 Task: Search one way flight ticket for 2 adults, 2 infants in seat and 1 infant on lap in first from Long Beach: Long Beach Airport (daugherty Field) to Evansville: Evansville Regional Airport on 5-3-2023. Choice of flights is American. Number of bags: 5 checked bags. Price is upto 75000. Outbound departure time preference is 13:45.
Action: Mouse moved to (392, 340)
Screenshot: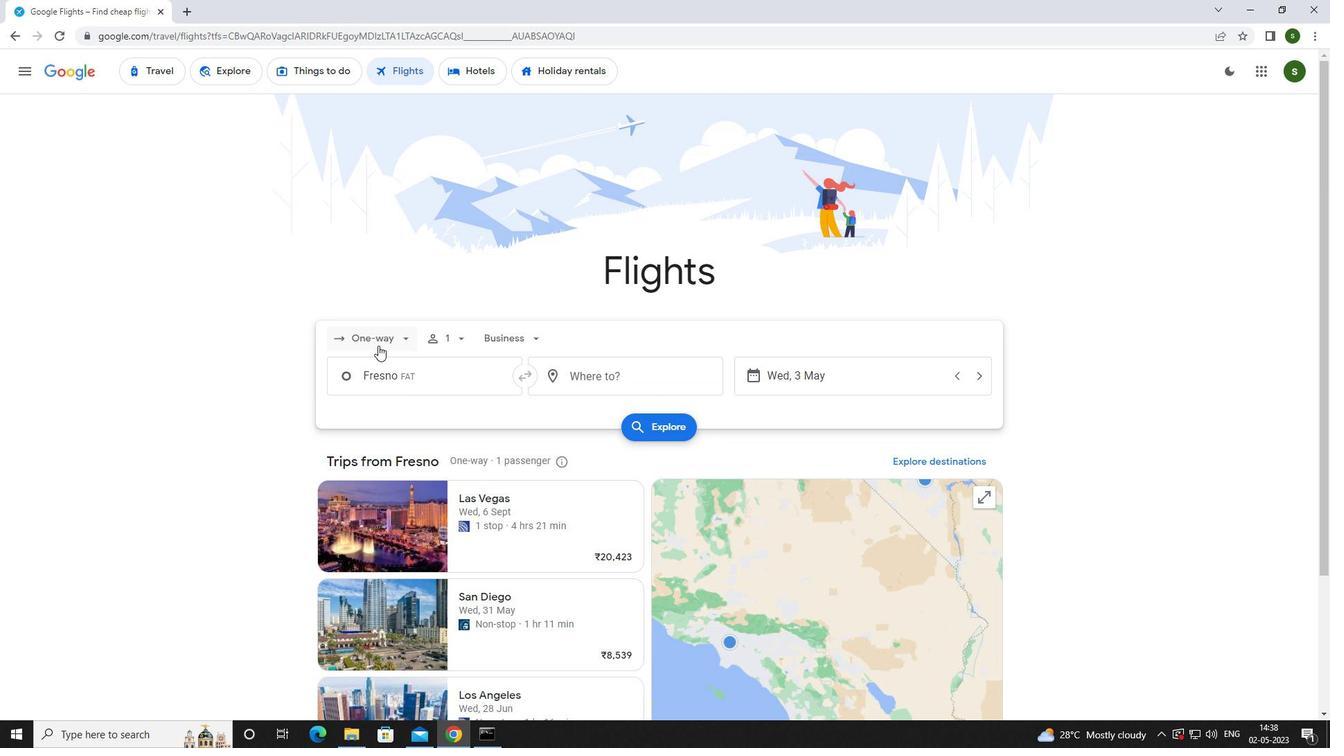 
Action: Mouse pressed left at (392, 340)
Screenshot: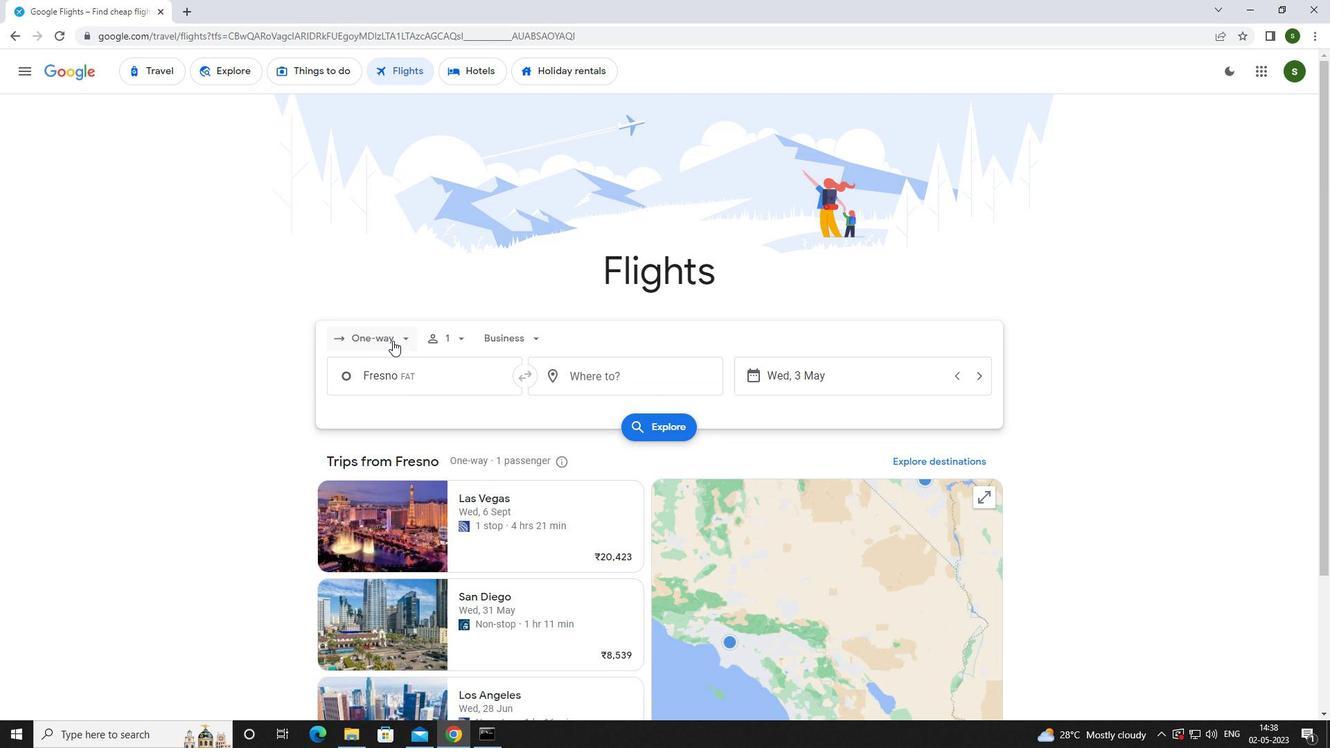 
Action: Mouse moved to (410, 396)
Screenshot: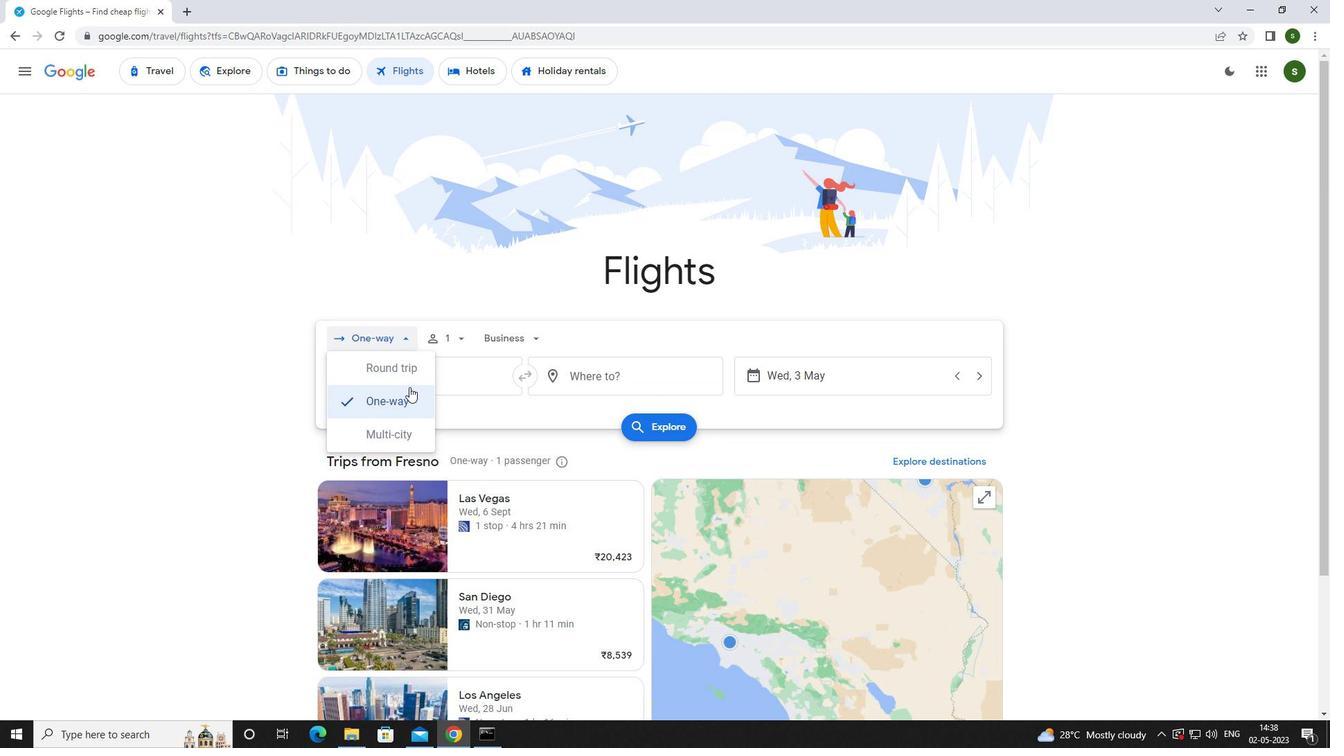 
Action: Mouse pressed left at (410, 396)
Screenshot: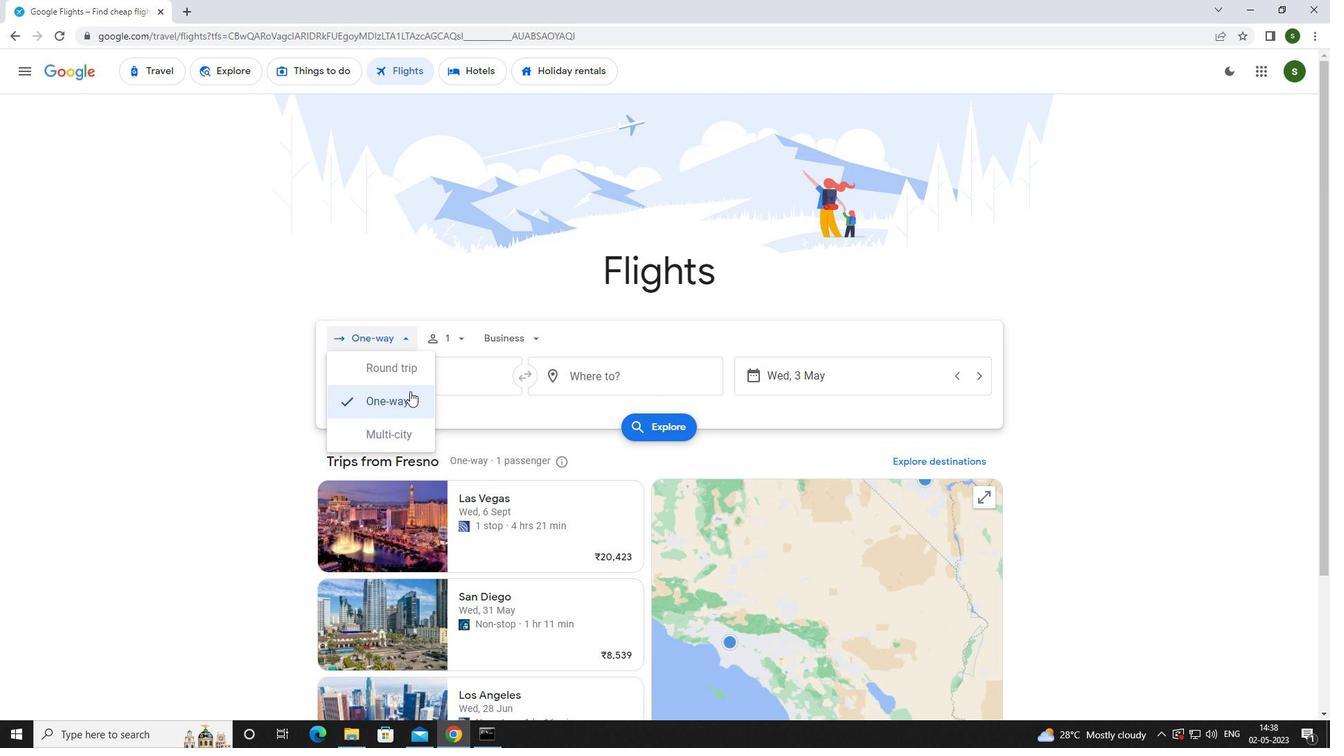 
Action: Mouse moved to (450, 341)
Screenshot: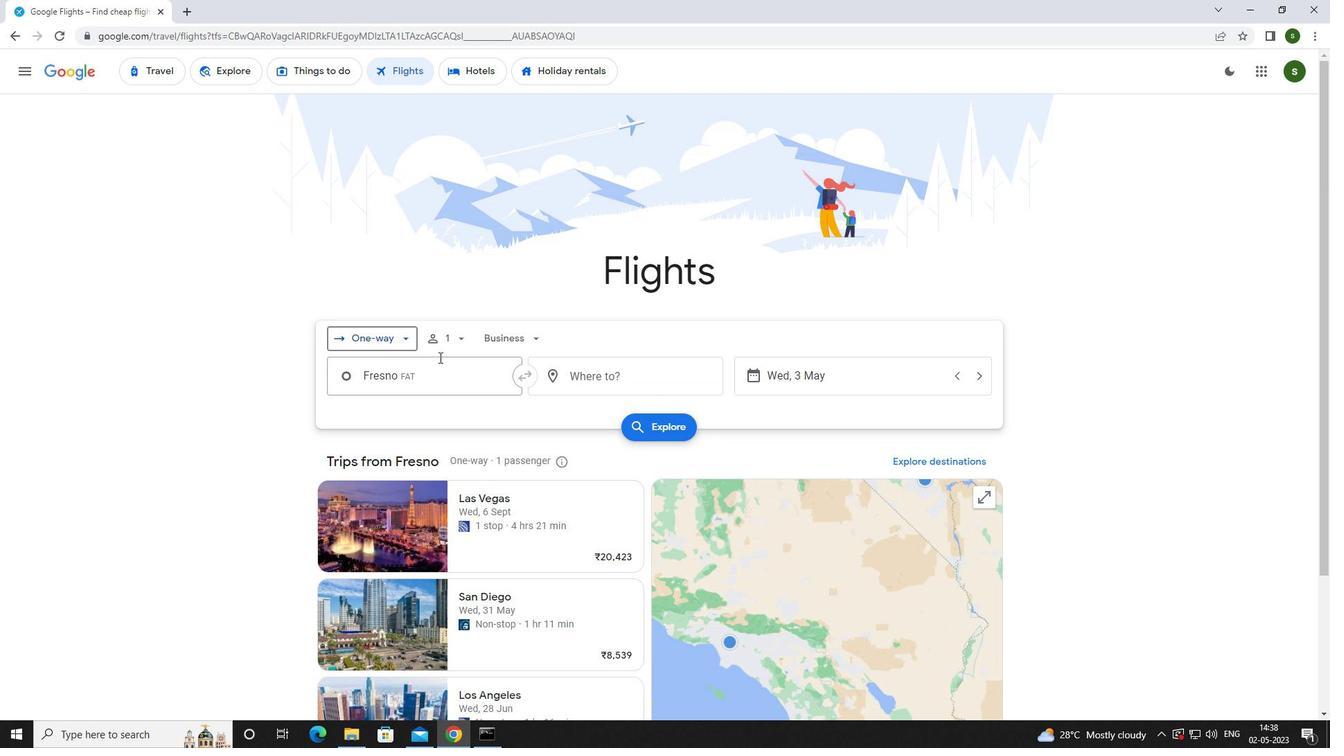 
Action: Mouse pressed left at (450, 341)
Screenshot: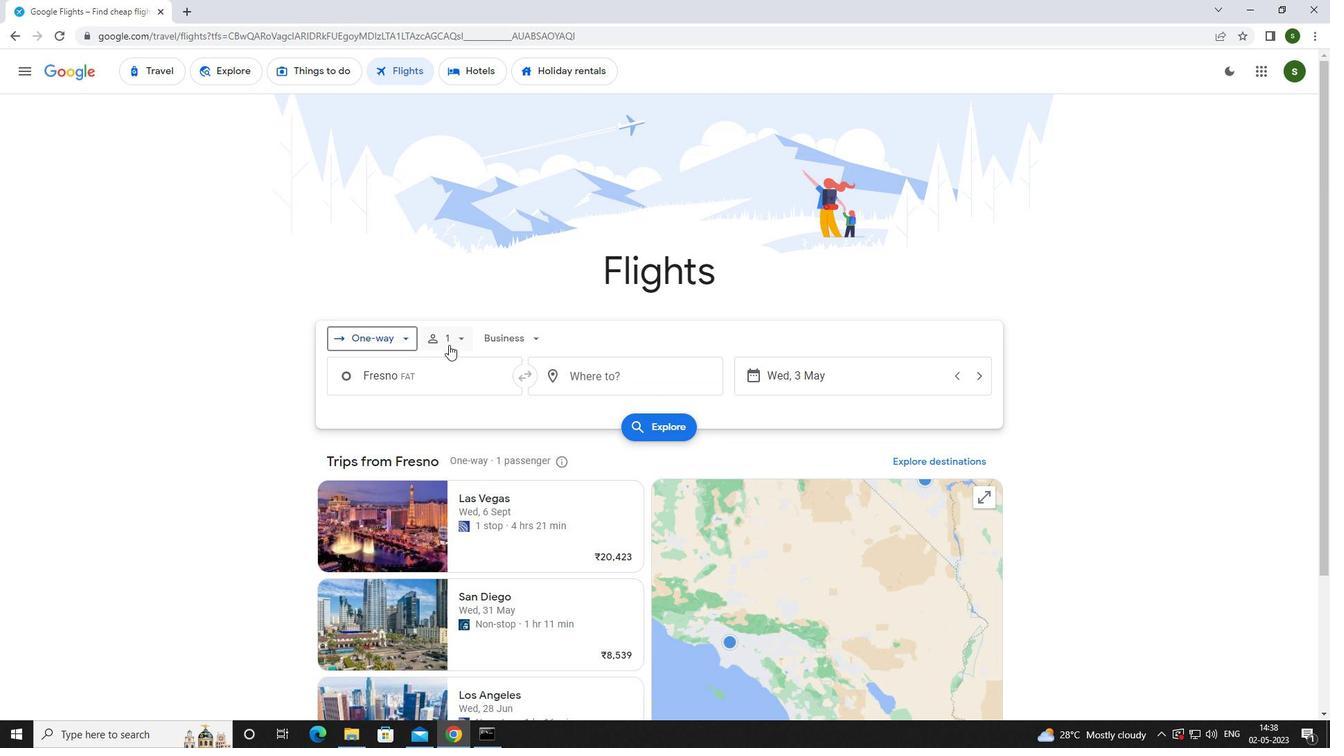 
Action: Mouse moved to (556, 372)
Screenshot: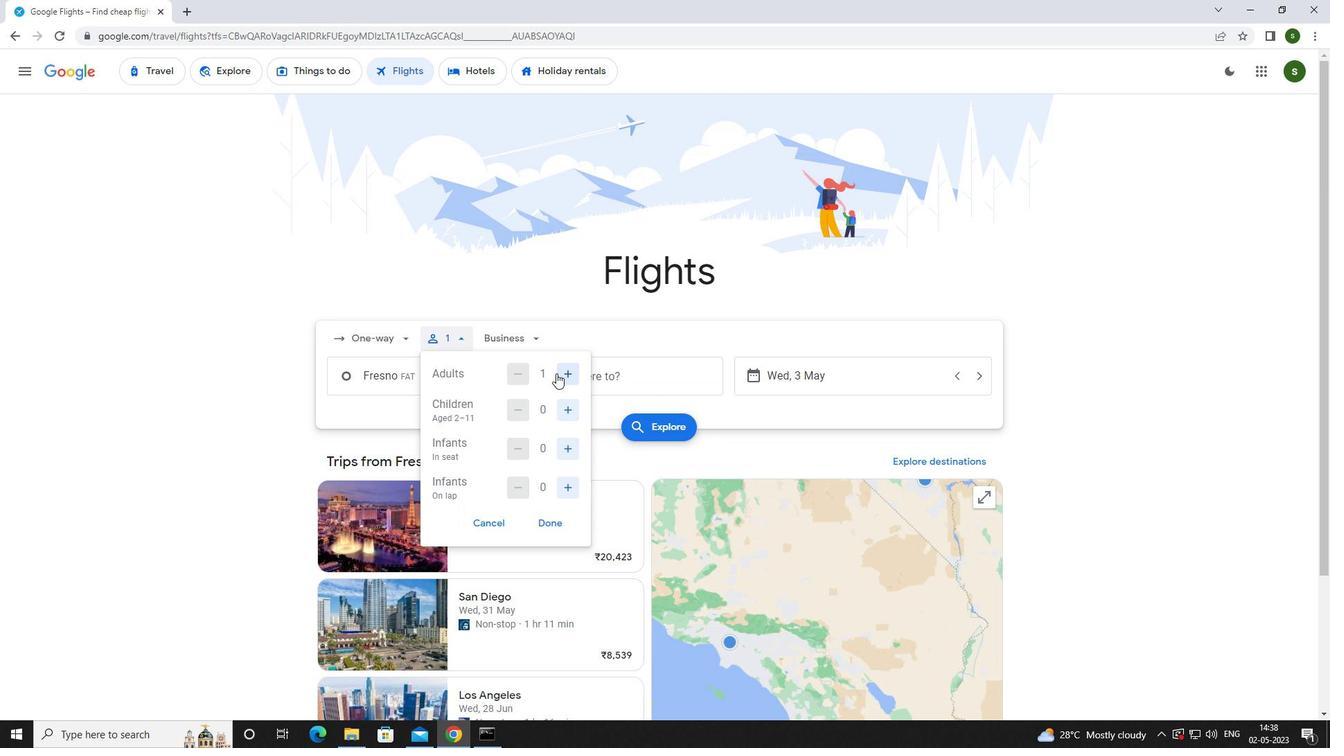 
Action: Mouse pressed left at (556, 372)
Screenshot: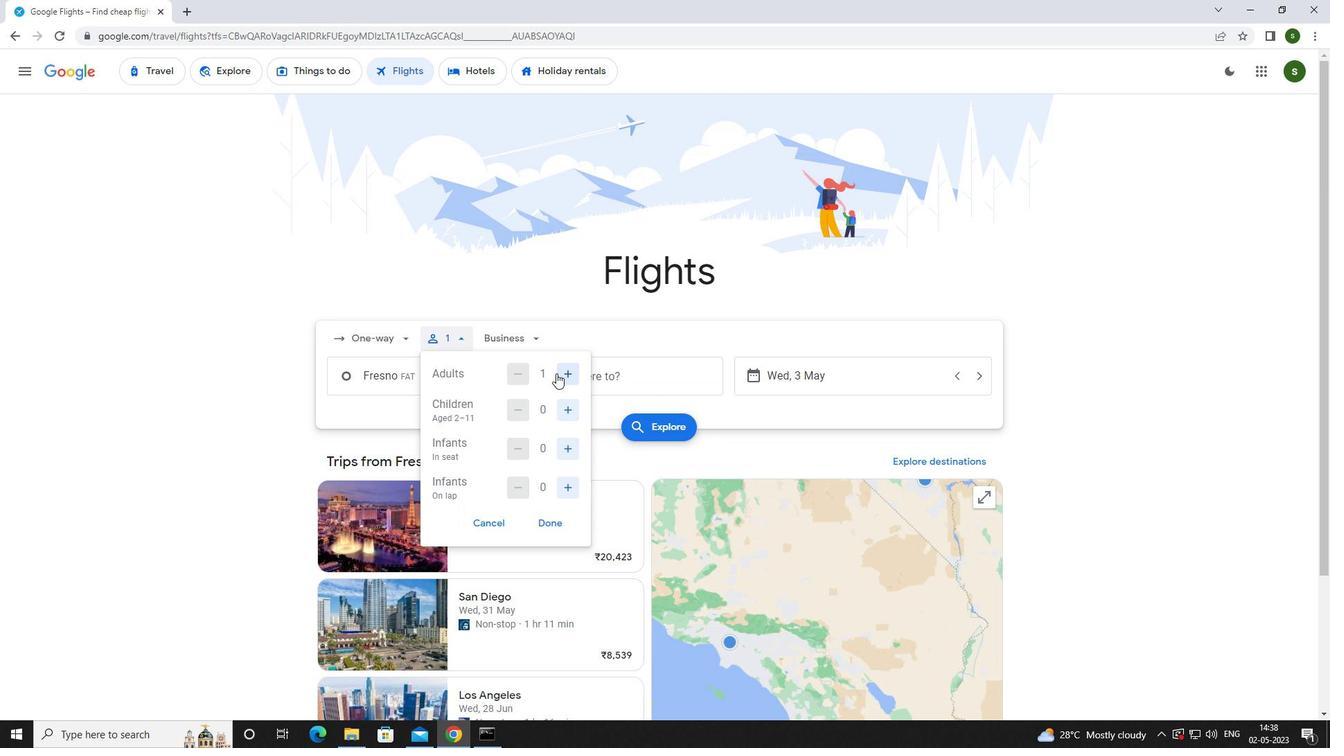 
Action: Mouse moved to (571, 446)
Screenshot: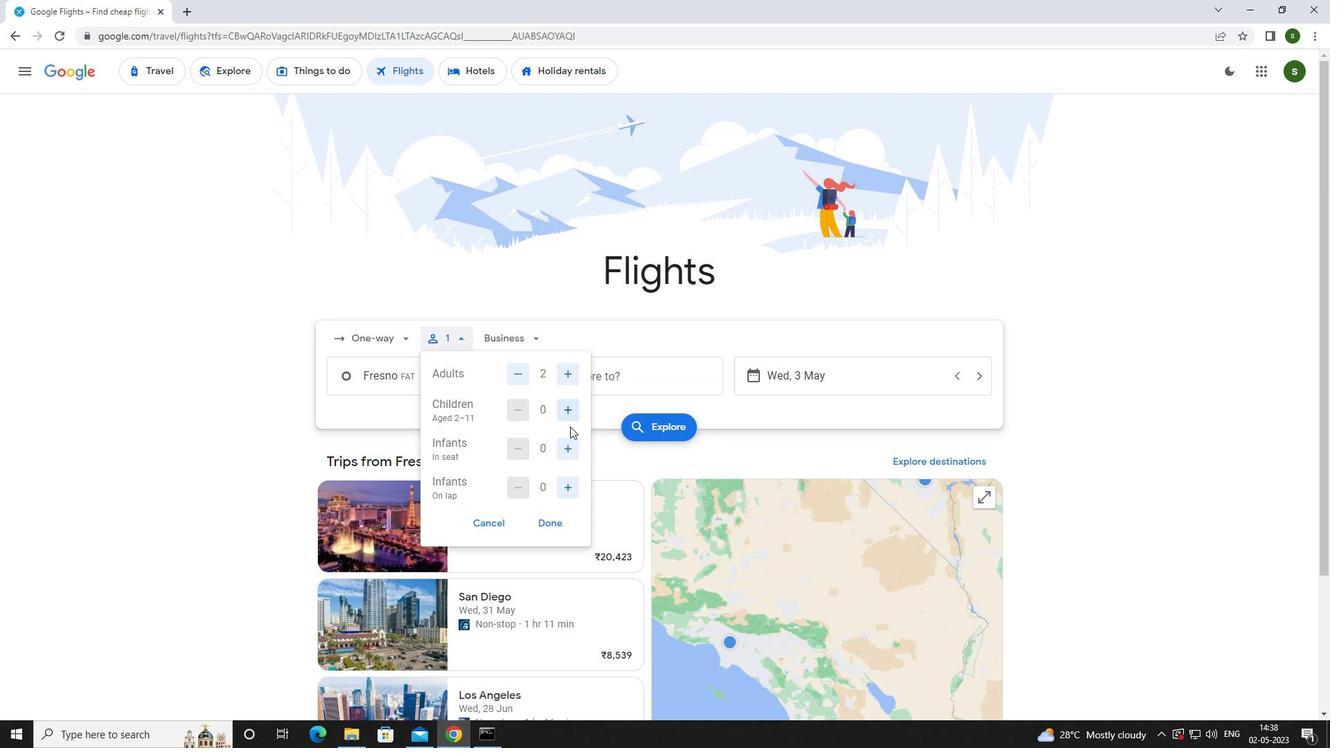 
Action: Mouse pressed left at (571, 446)
Screenshot: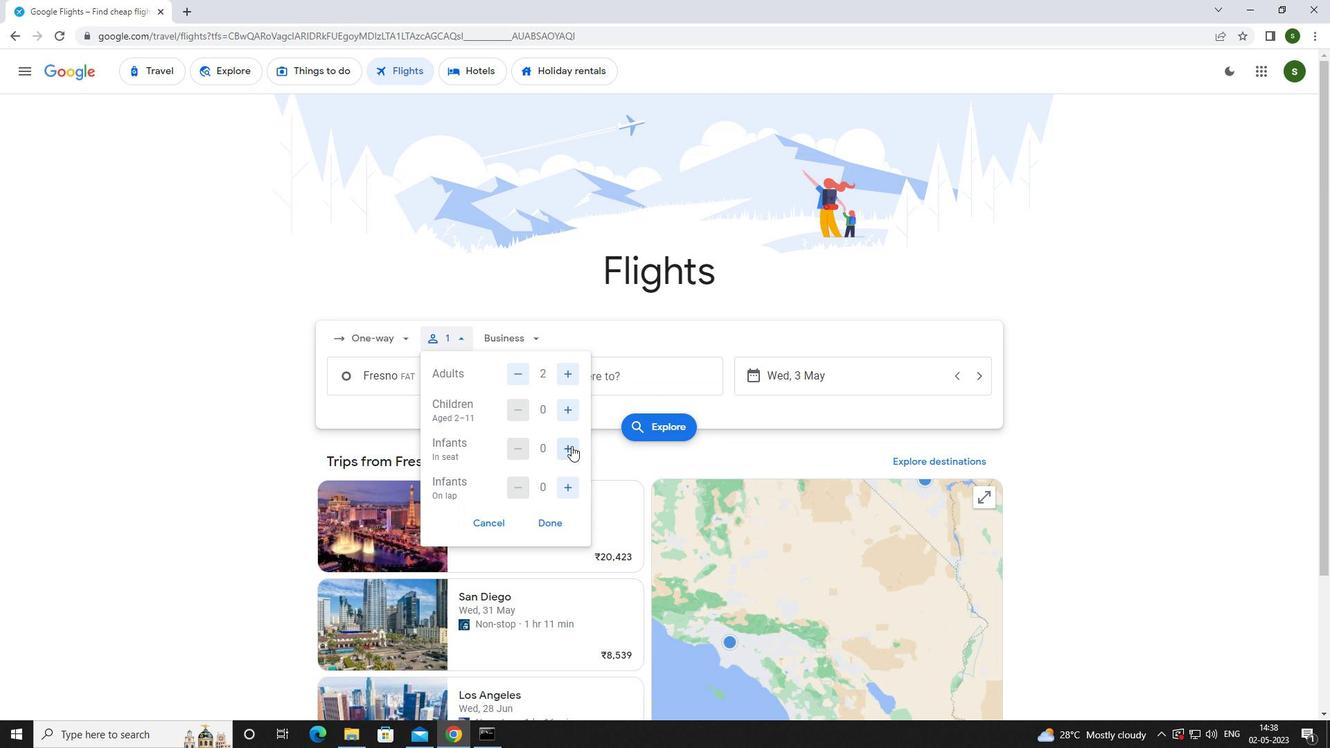 
Action: Mouse pressed left at (571, 446)
Screenshot: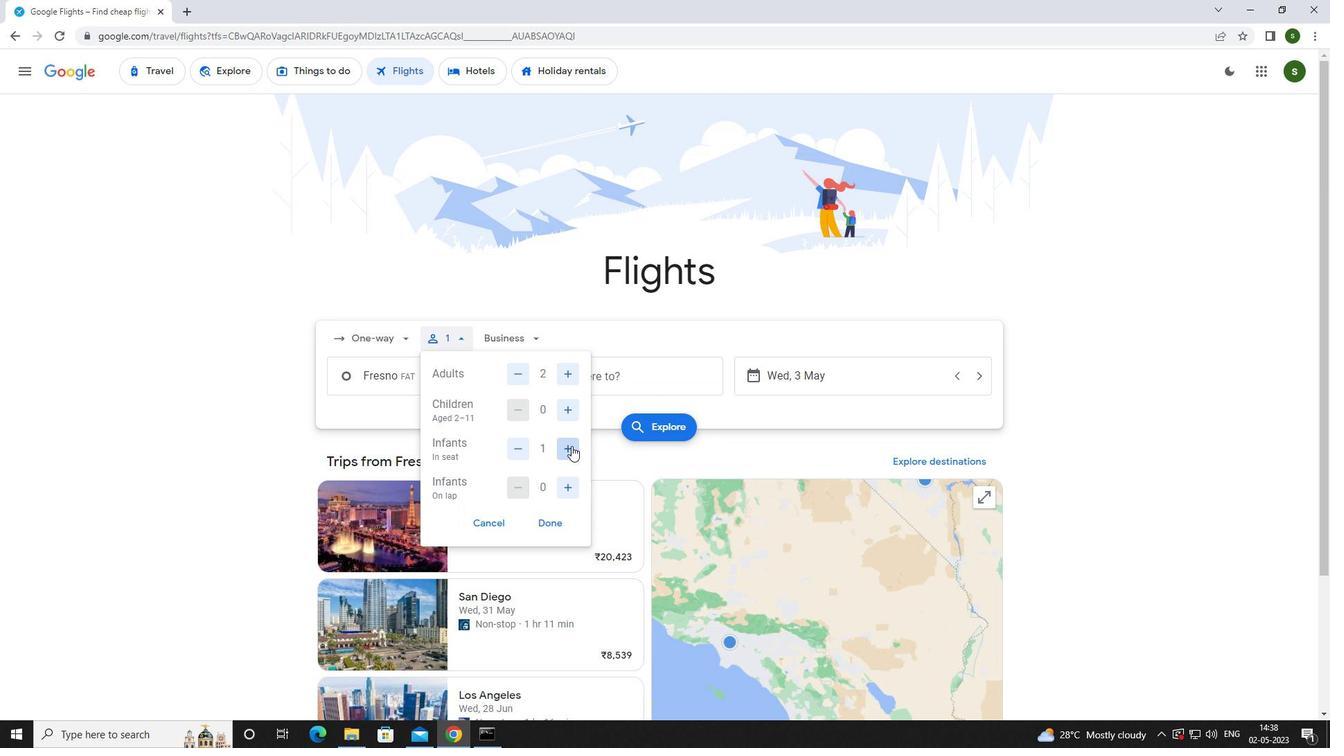 
Action: Mouse moved to (567, 478)
Screenshot: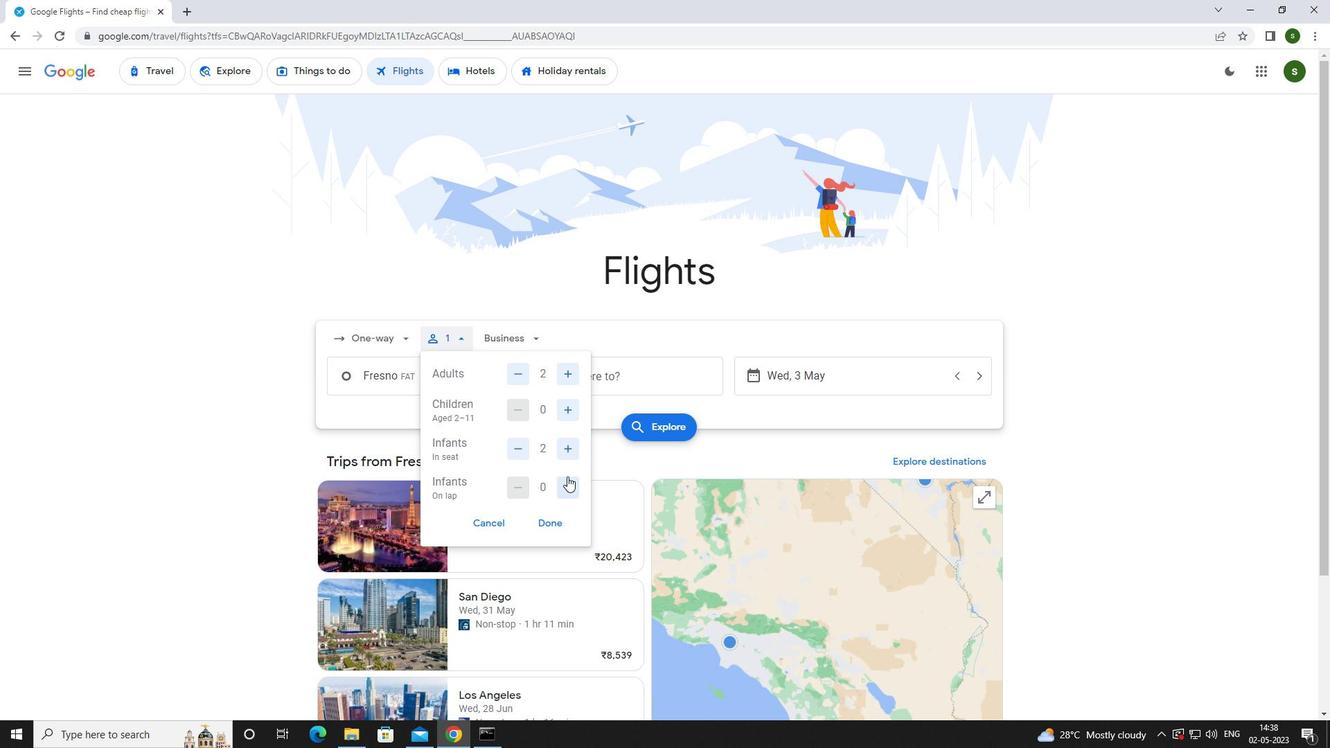 
Action: Mouse pressed left at (567, 478)
Screenshot: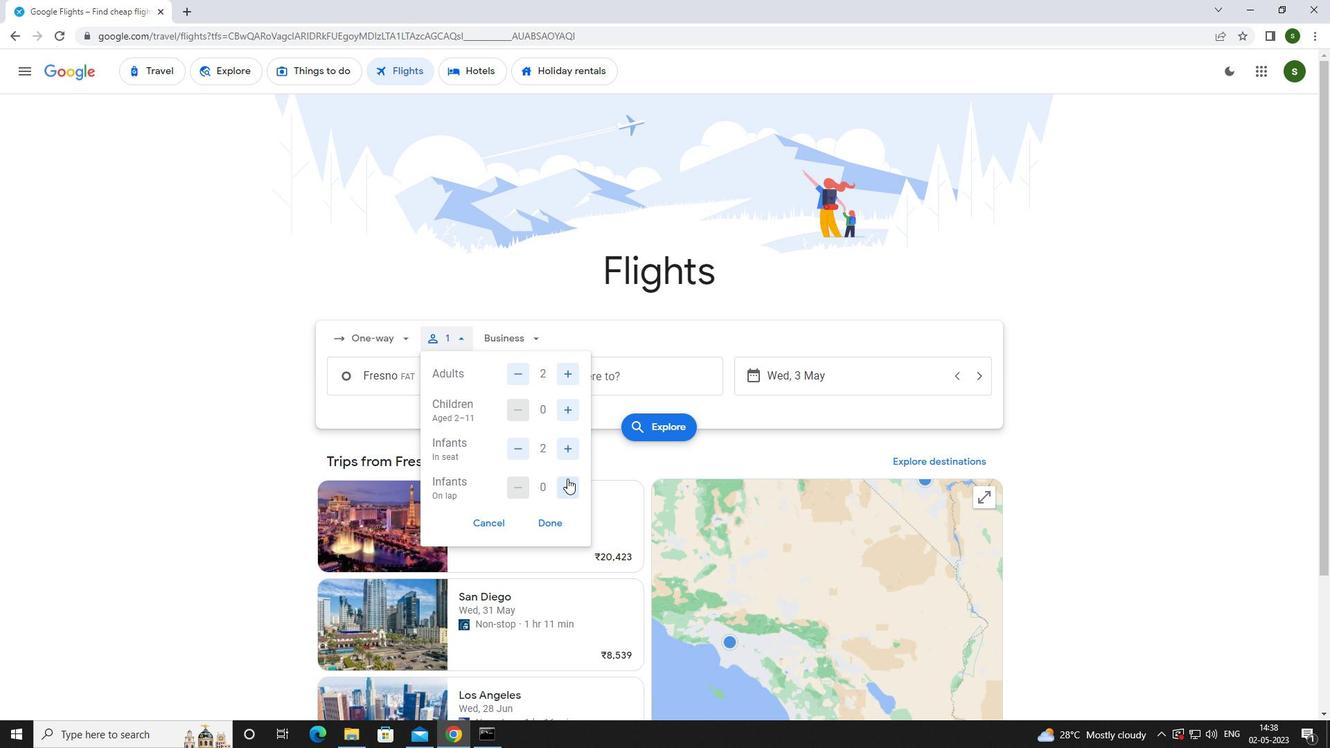 
Action: Mouse moved to (532, 338)
Screenshot: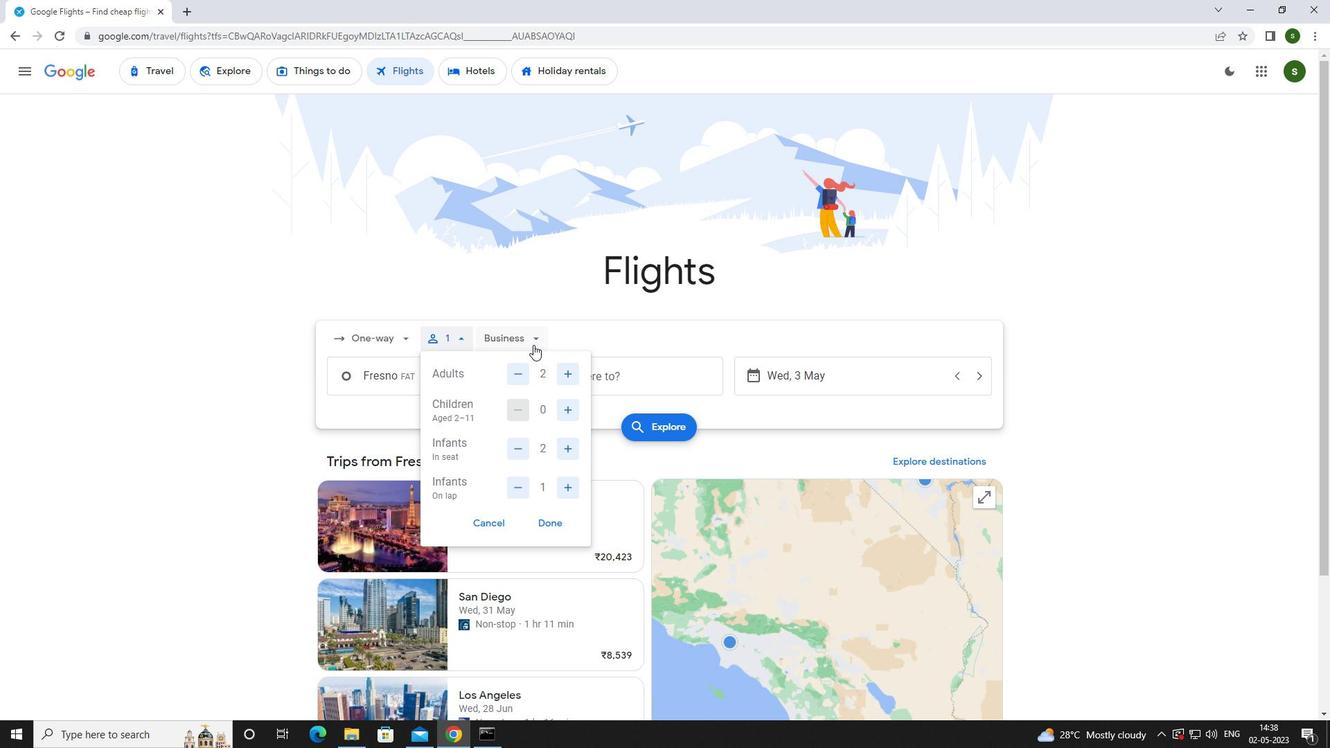 
Action: Mouse pressed left at (532, 338)
Screenshot: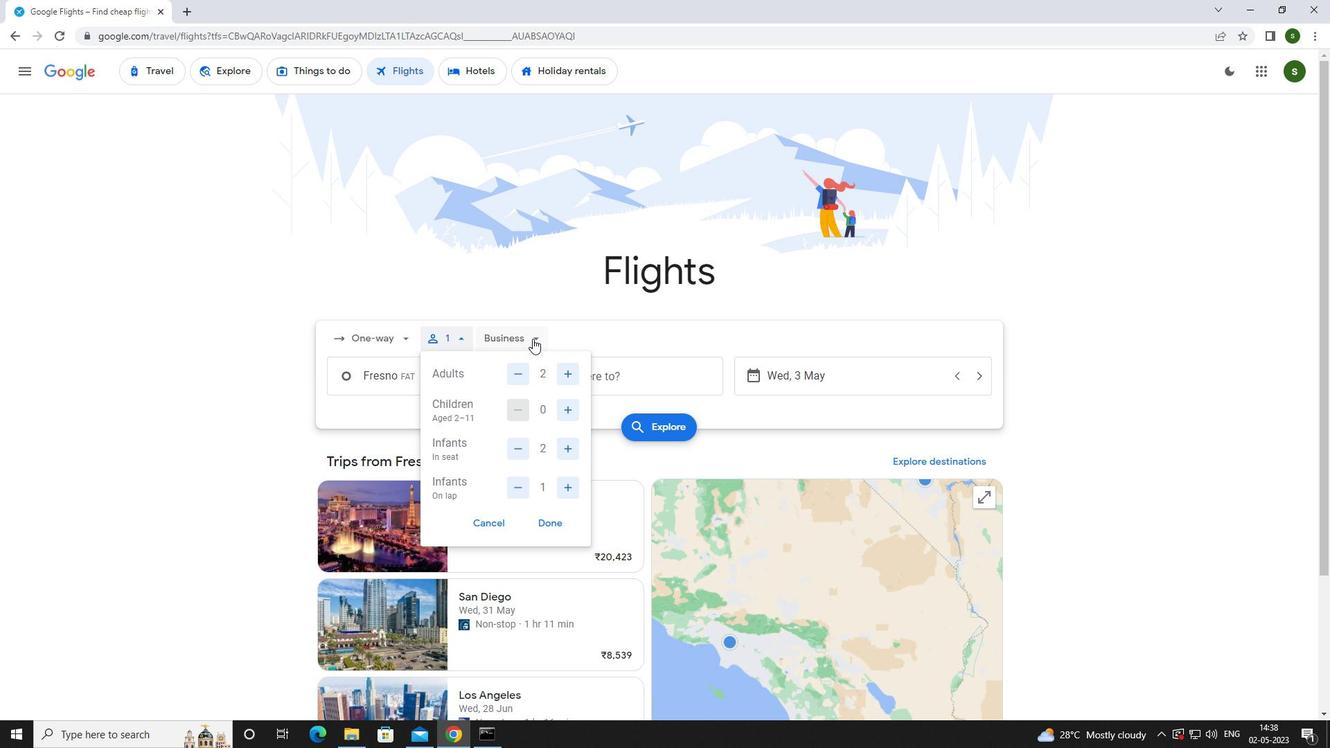 
Action: Mouse moved to (531, 463)
Screenshot: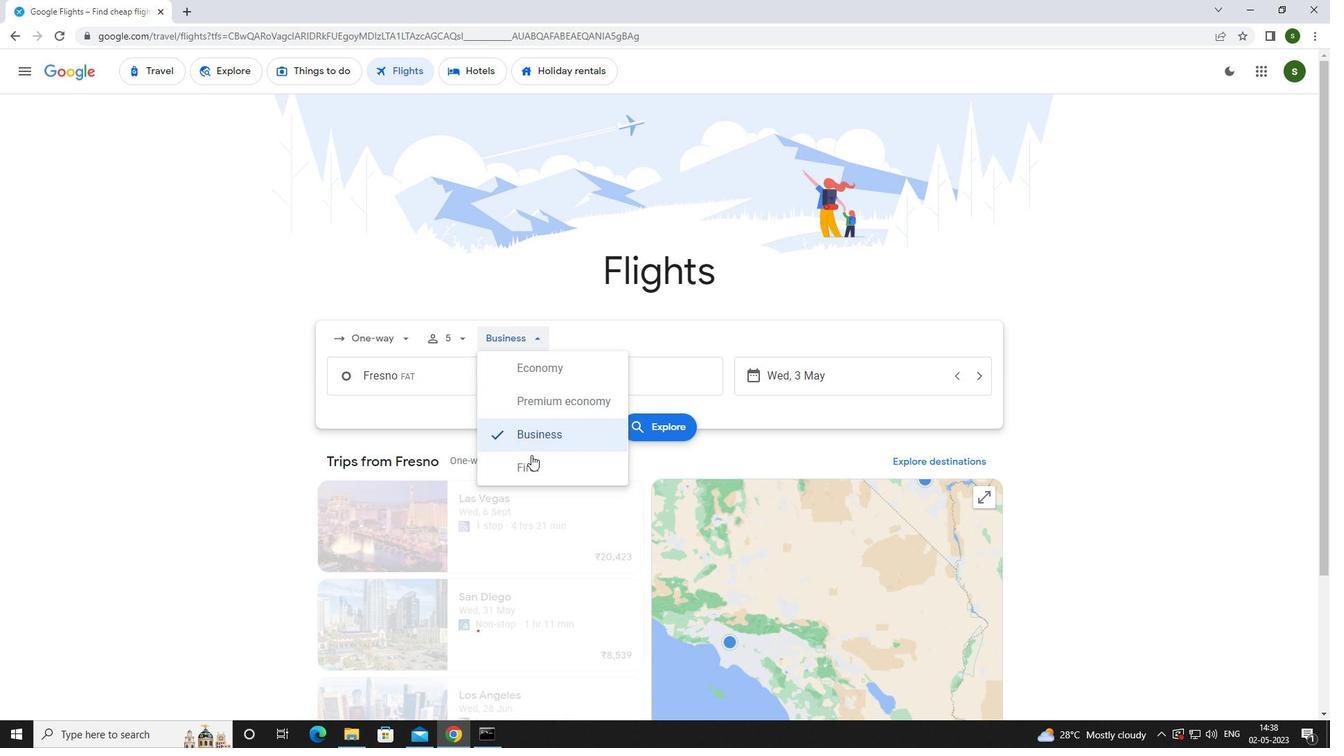 
Action: Mouse pressed left at (531, 463)
Screenshot: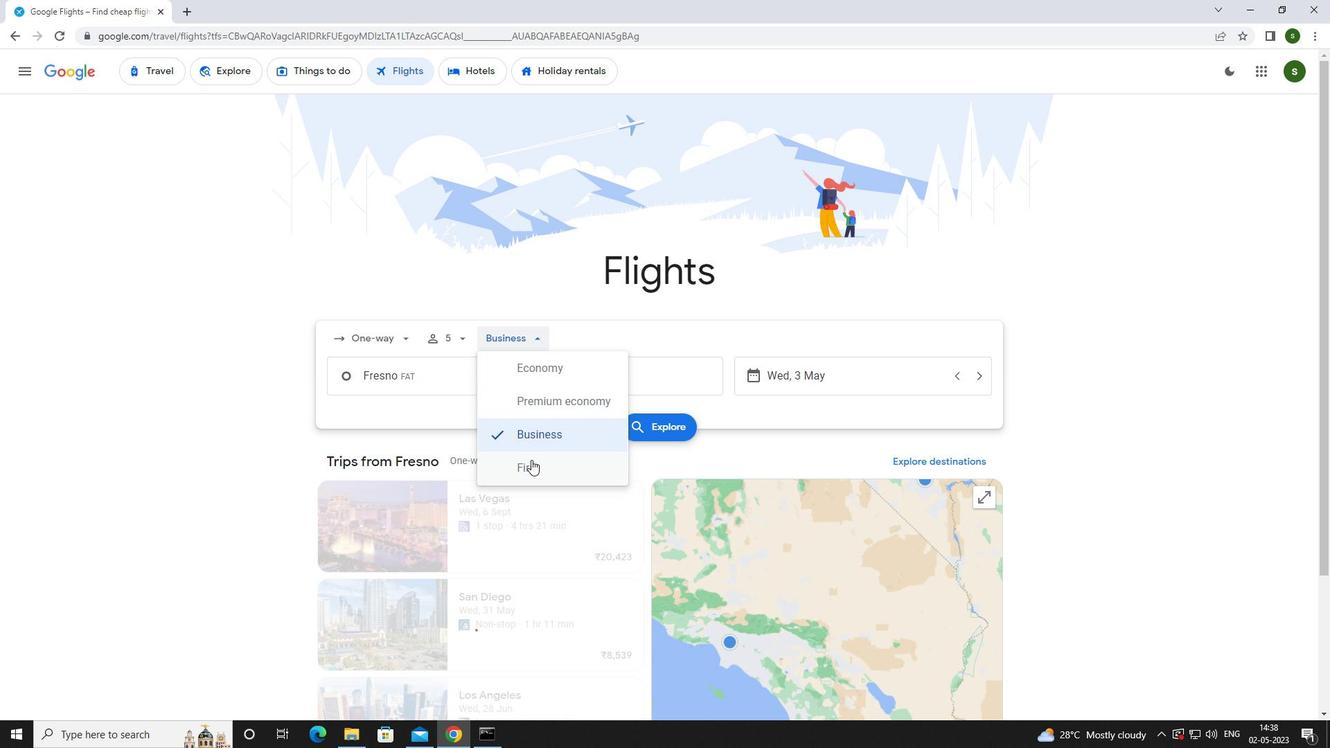 
Action: Mouse moved to (467, 383)
Screenshot: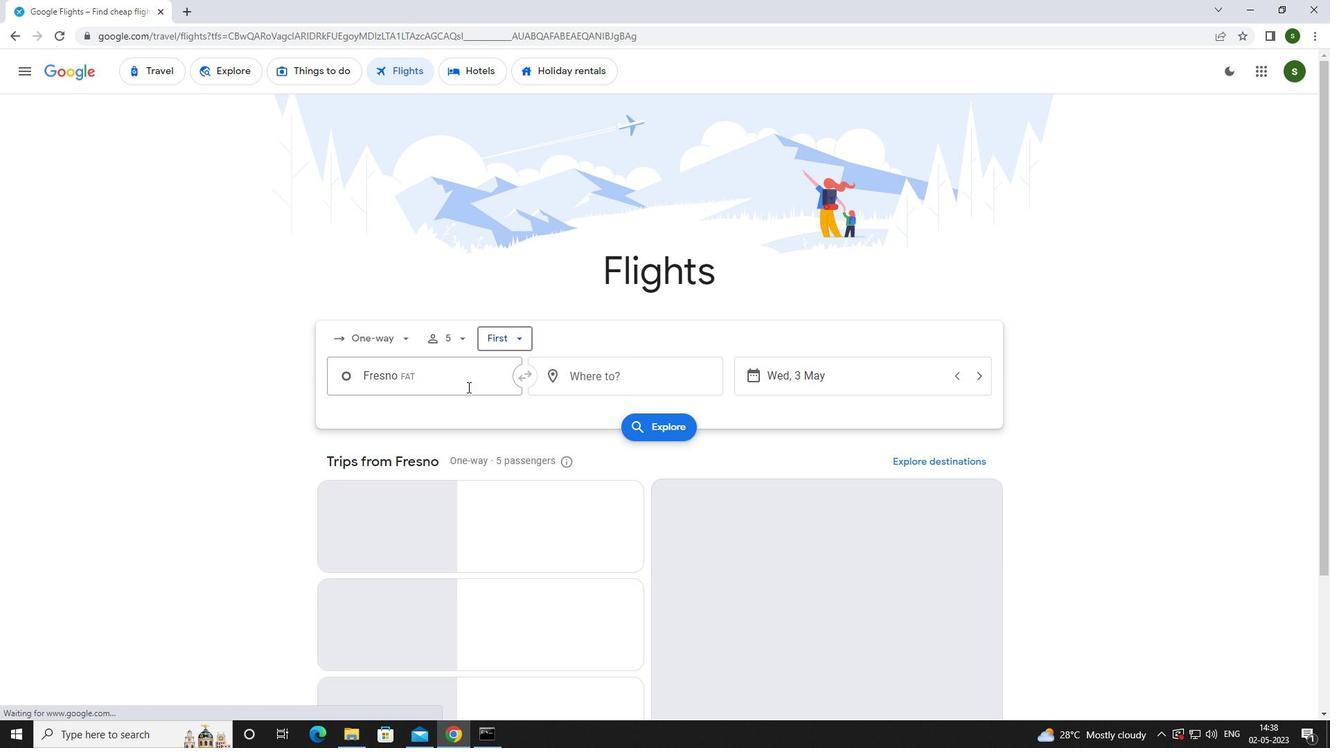 
Action: Mouse pressed left at (467, 383)
Screenshot: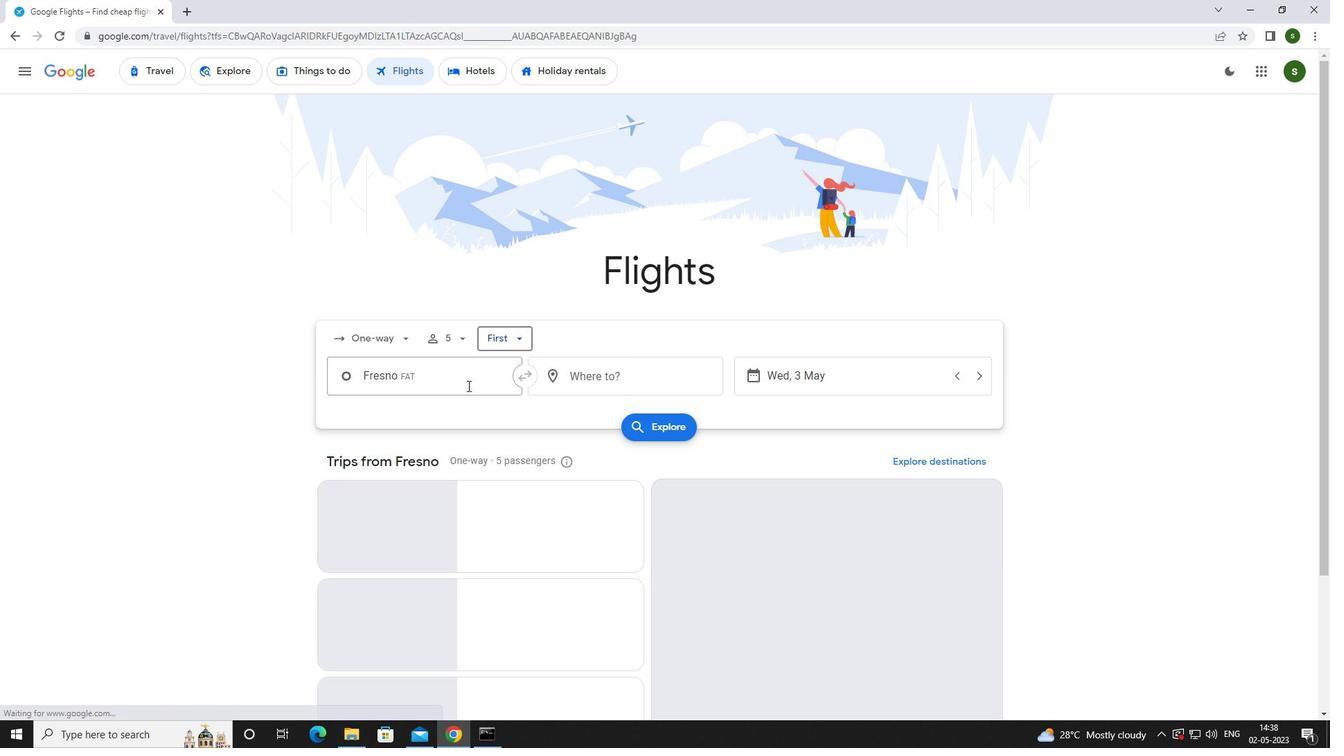 
Action: Key pressed <Key.caps_lock>l<Key.caps_lock>ong<Key.space><Key.caps_lock>b<Key.caps_lock>each<Key.space><Key.caps_lock>
Screenshot: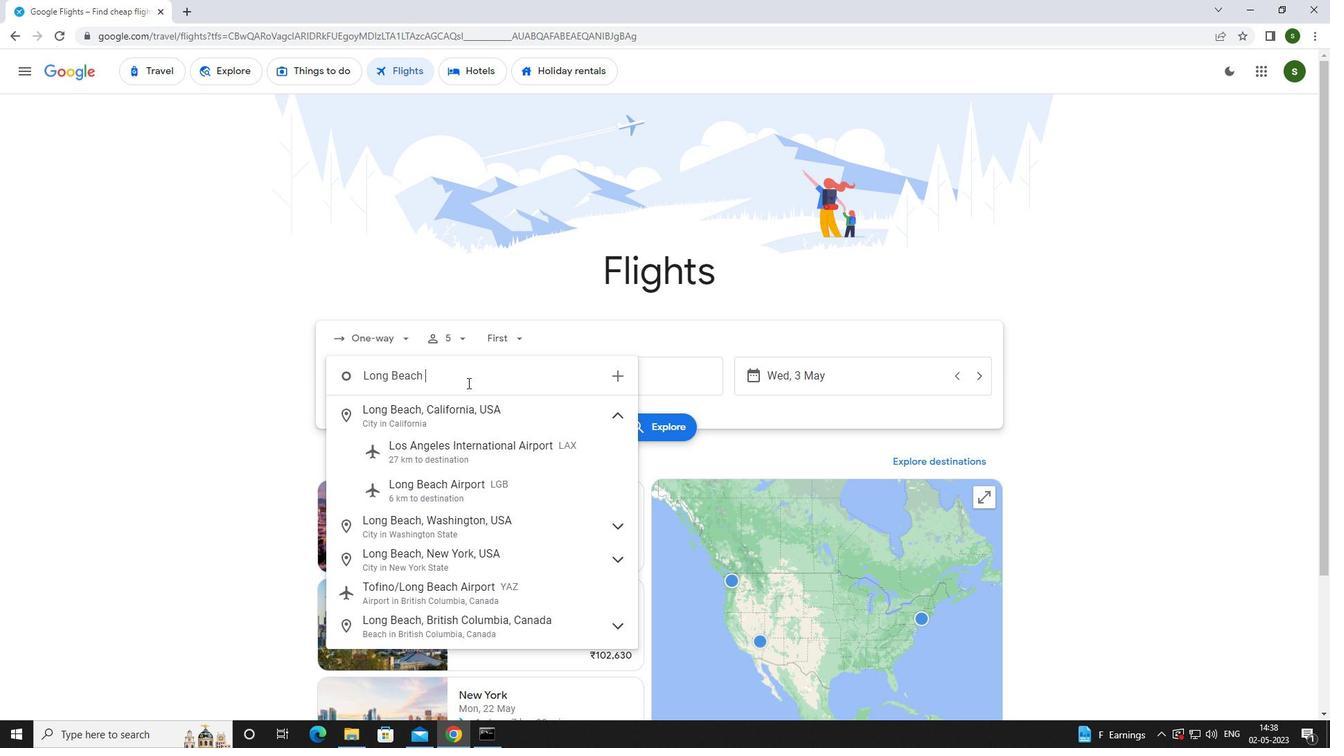 
Action: Mouse moved to (456, 480)
Screenshot: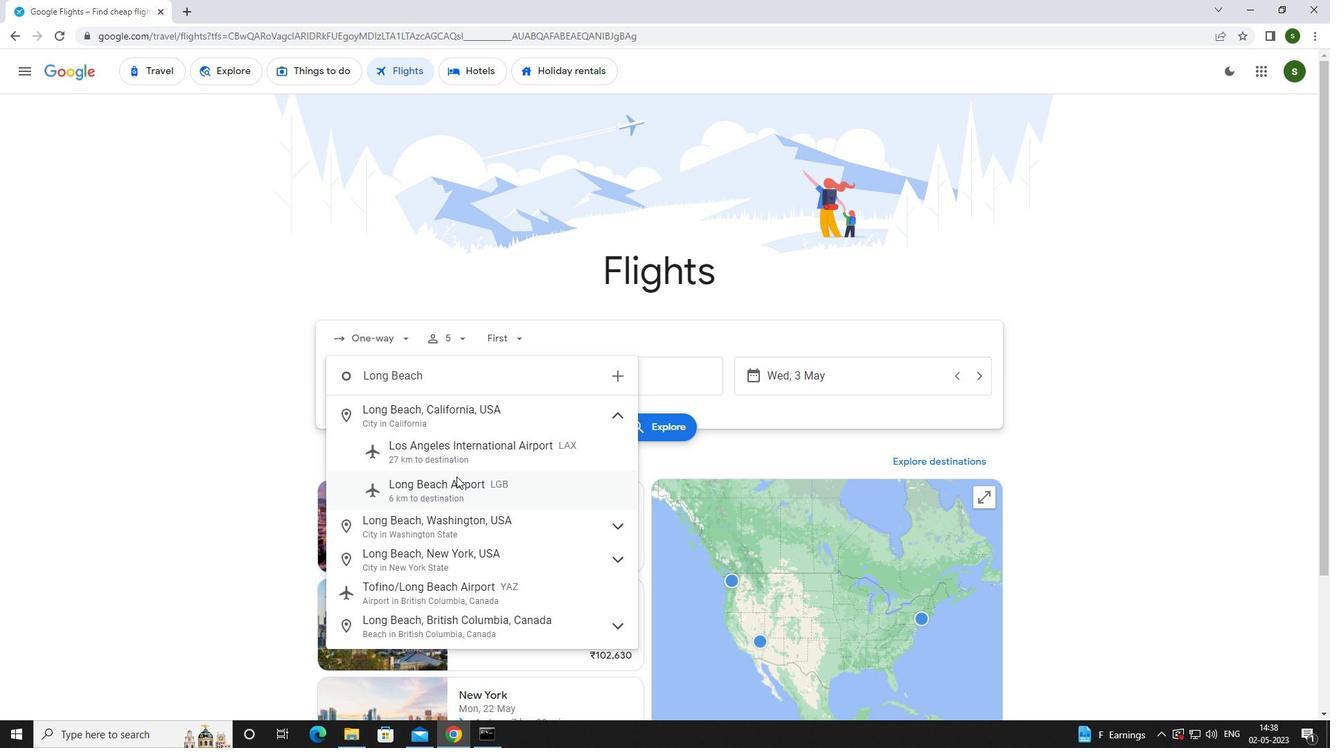 
Action: Mouse pressed left at (456, 480)
Screenshot: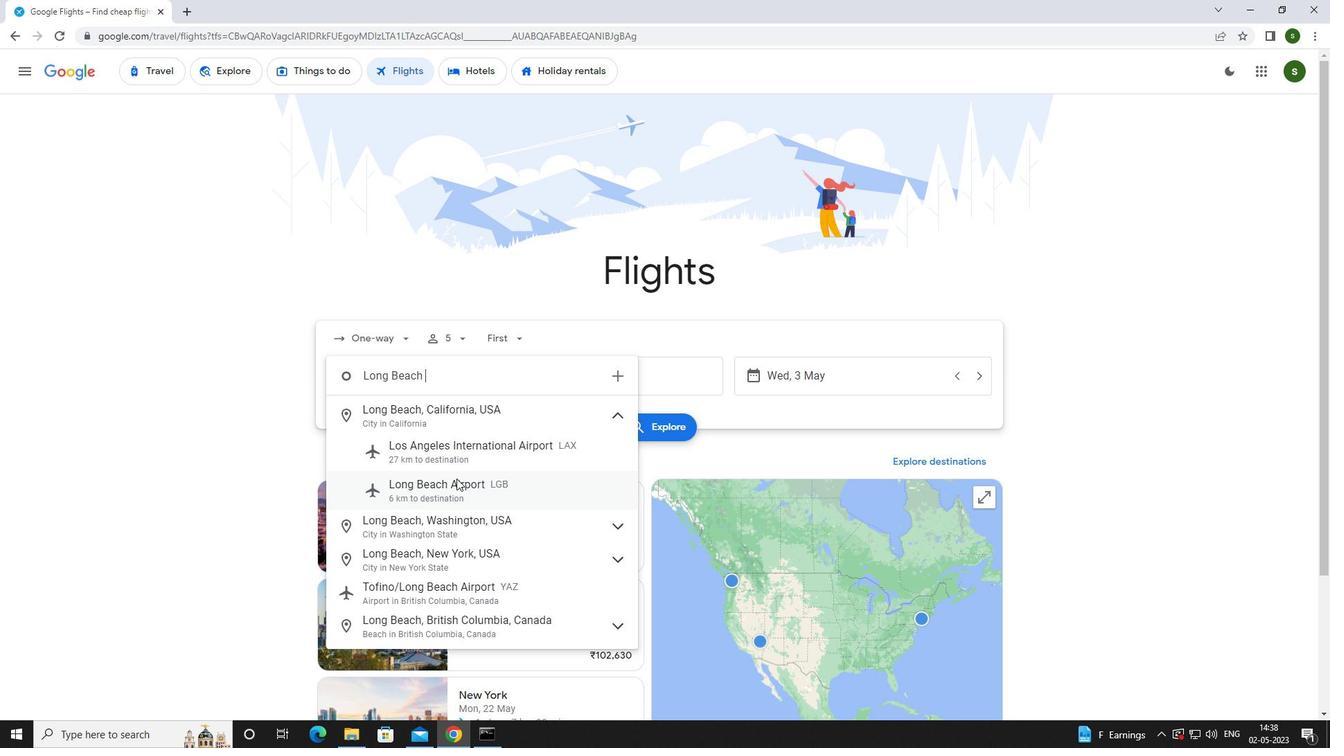 
Action: Mouse moved to (623, 377)
Screenshot: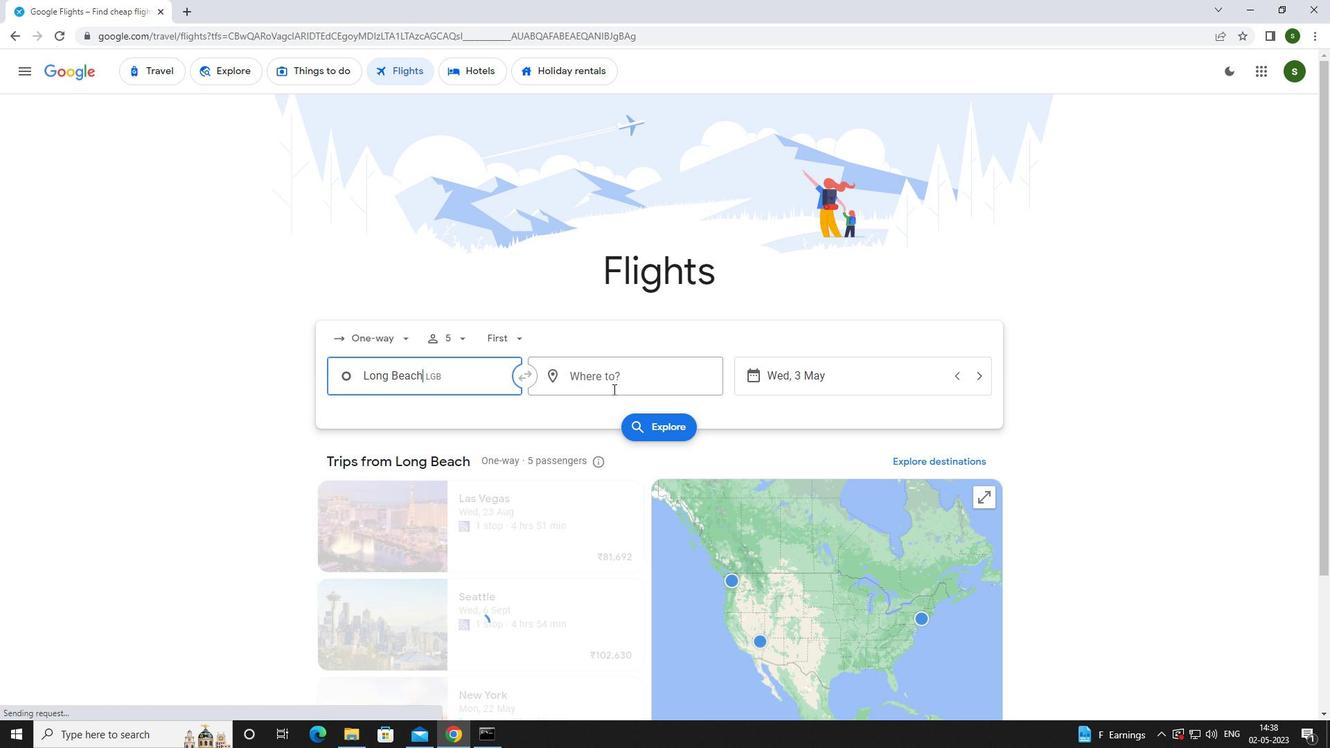 
Action: Mouse pressed left at (623, 377)
Screenshot: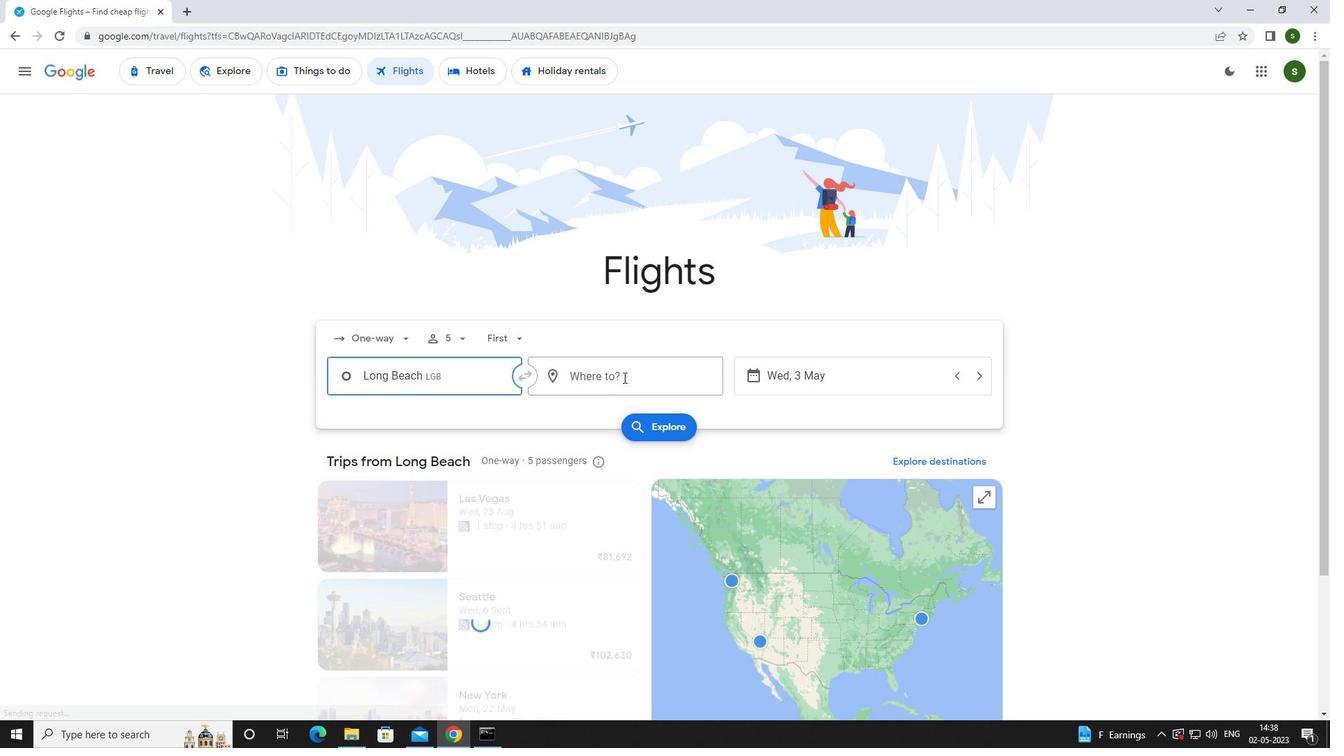 
Action: Key pressed <Key.caps_lock>e<Key.caps_lock><Key.caps_lock>vansvil
Screenshot: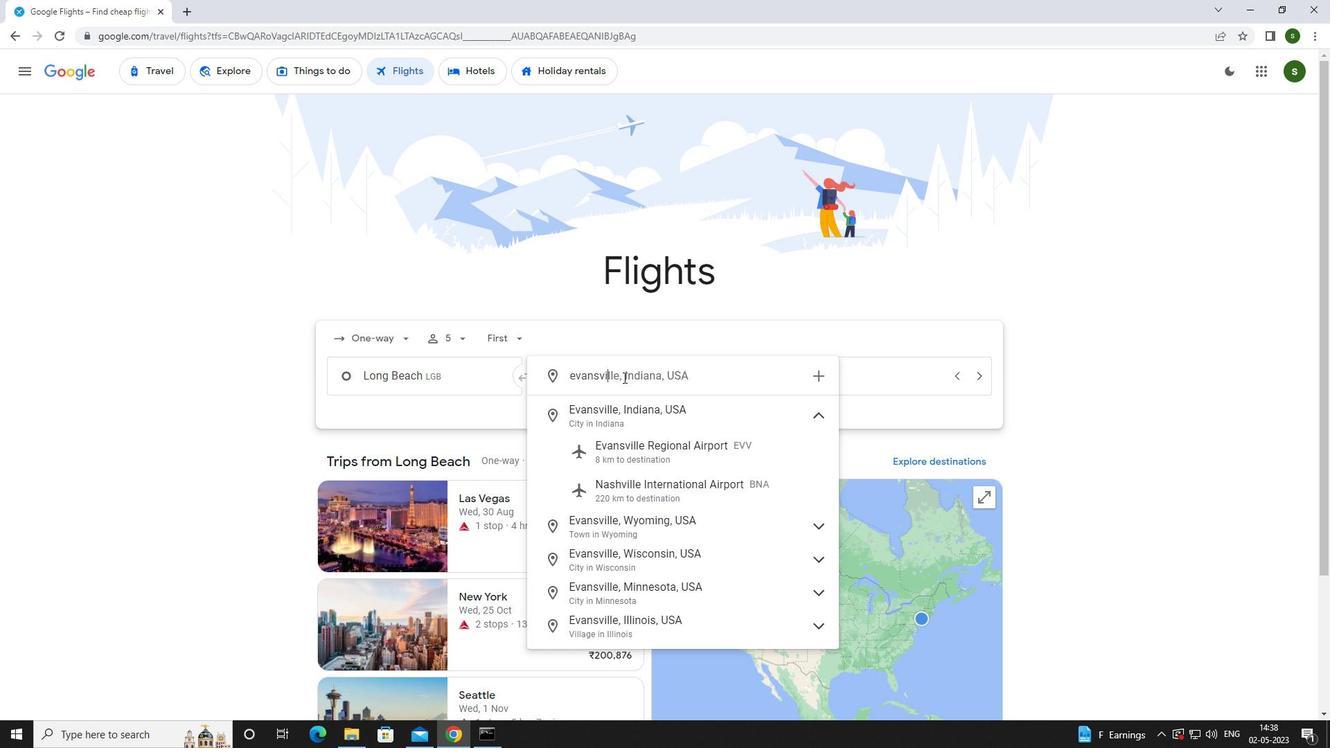 
Action: Mouse moved to (629, 452)
Screenshot: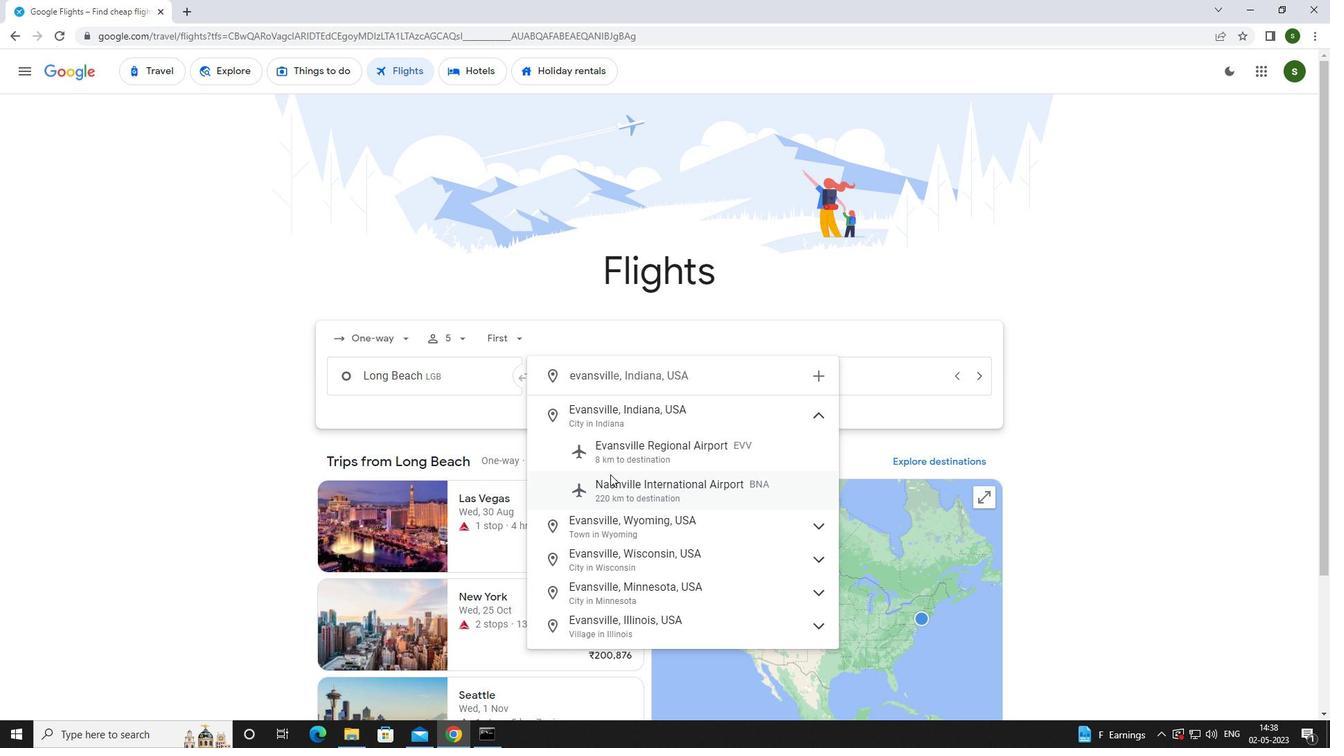 
Action: Mouse pressed left at (629, 452)
Screenshot: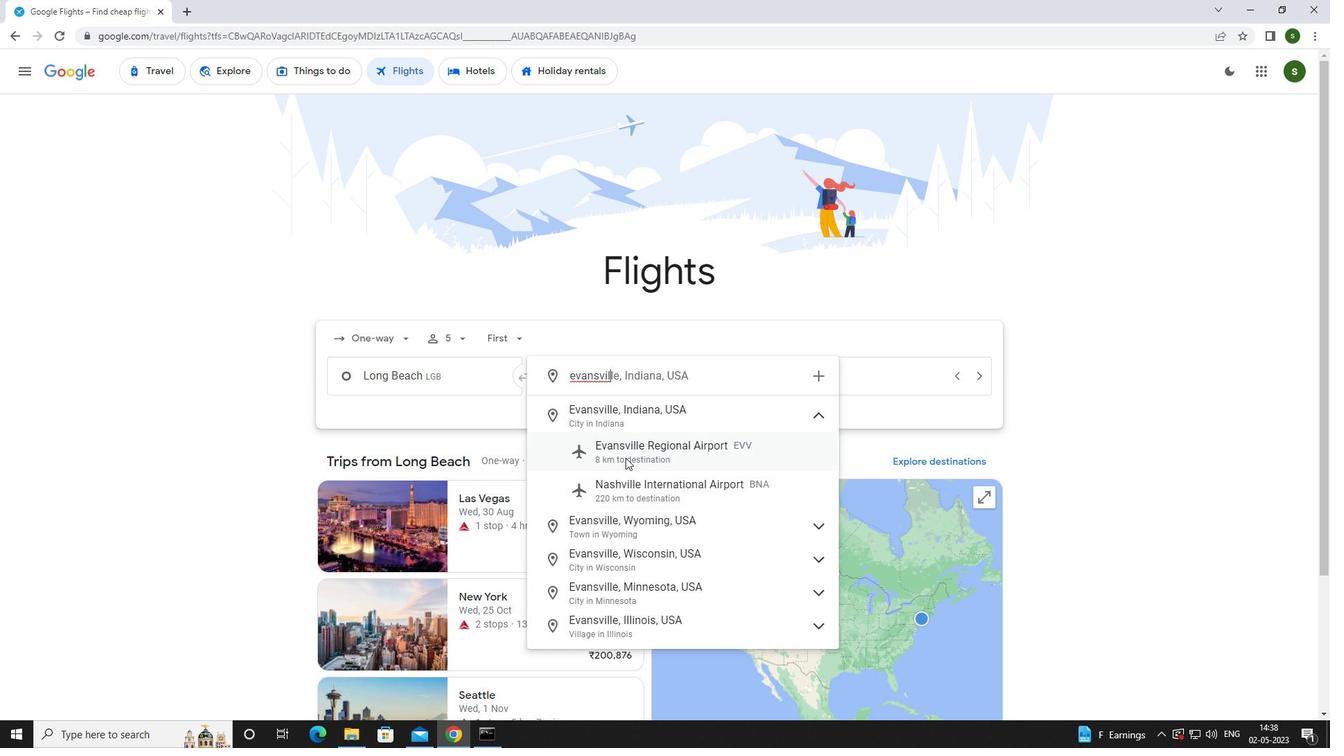 
Action: Mouse moved to (846, 374)
Screenshot: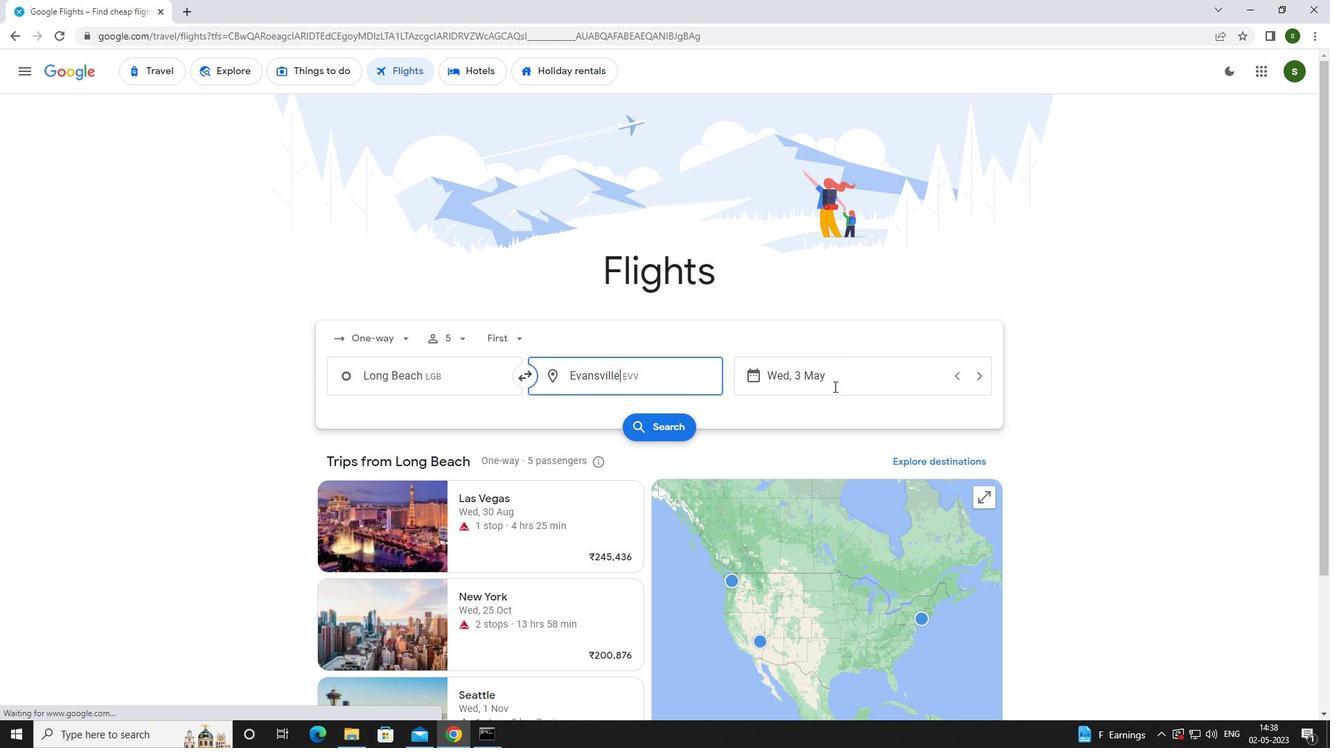 
Action: Mouse pressed left at (846, 374)
Screenshot: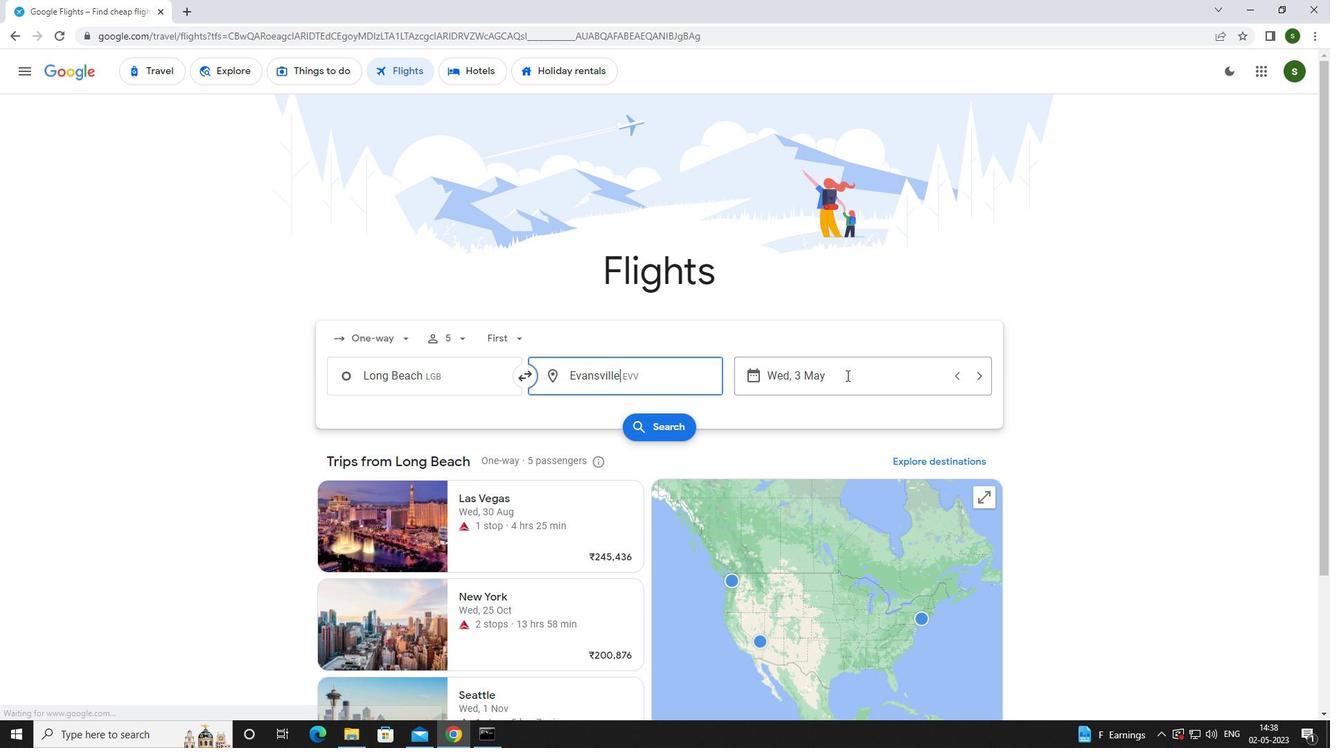 
Action: Mouse moved to (607, 462)
Screenshot: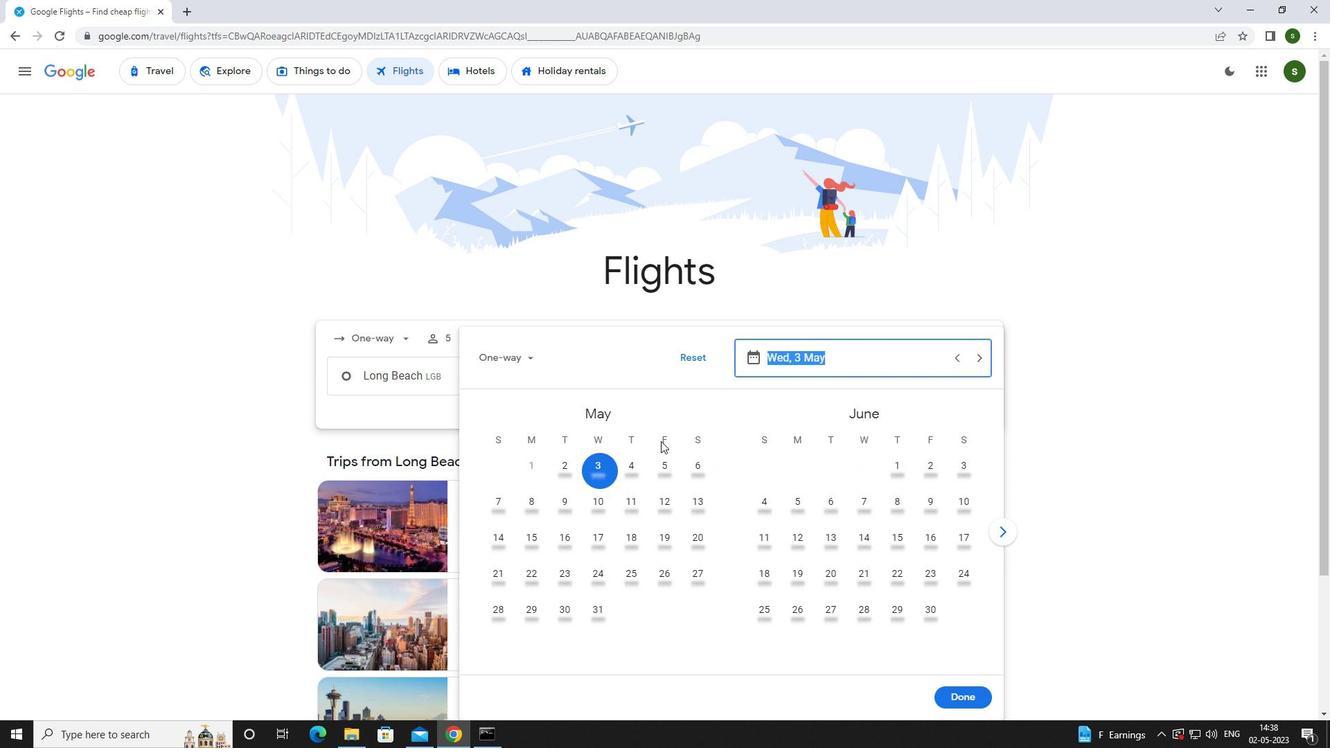 
Action: Mouse pressed left at (607, 462)
Screenshot: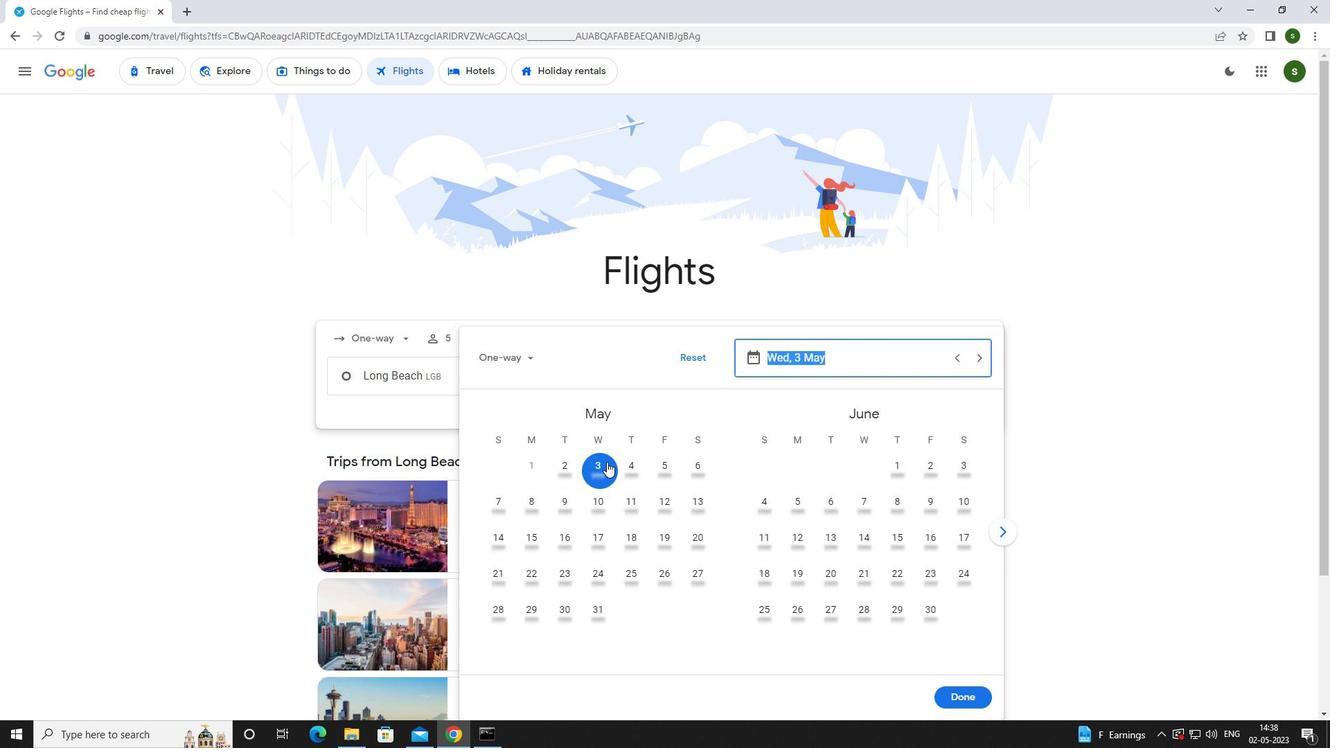 
Action: Mouse moved to (955, 692)
Screenshot: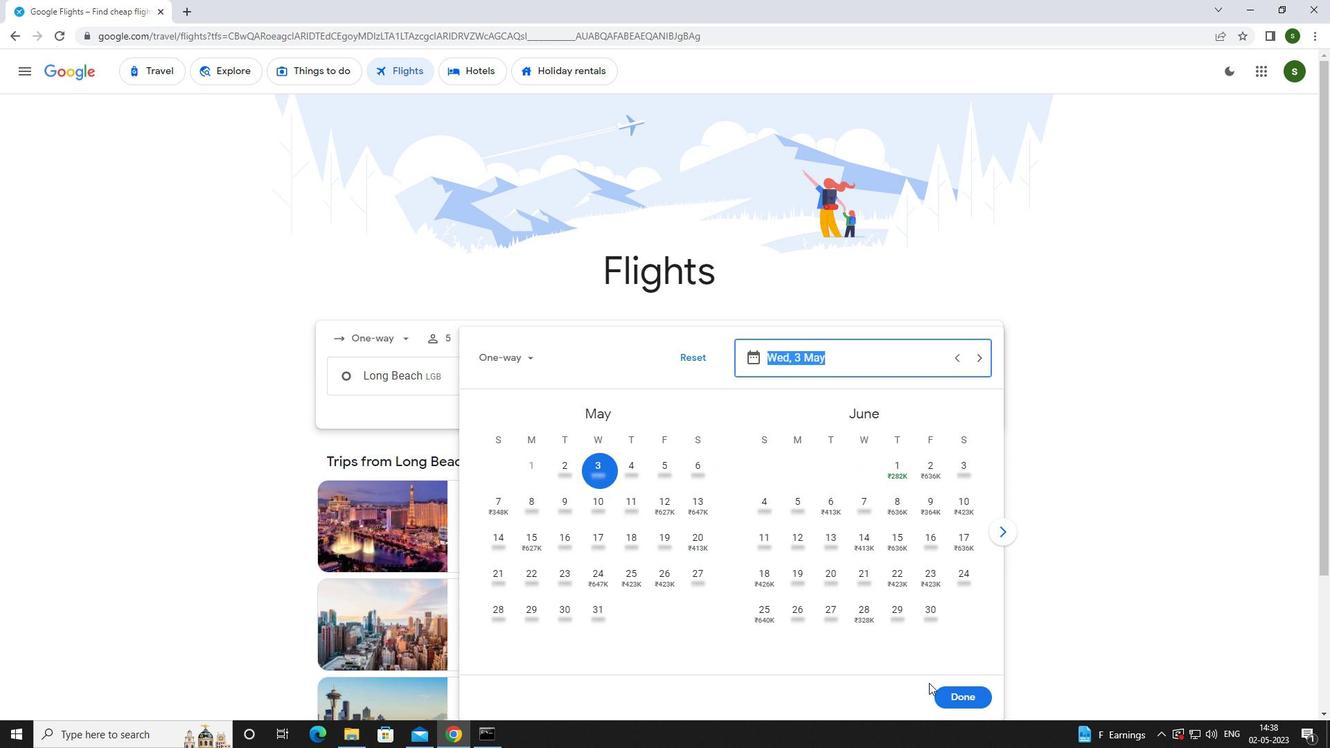 
Action: Mouse pressed left at (955, 692)
Screenshot: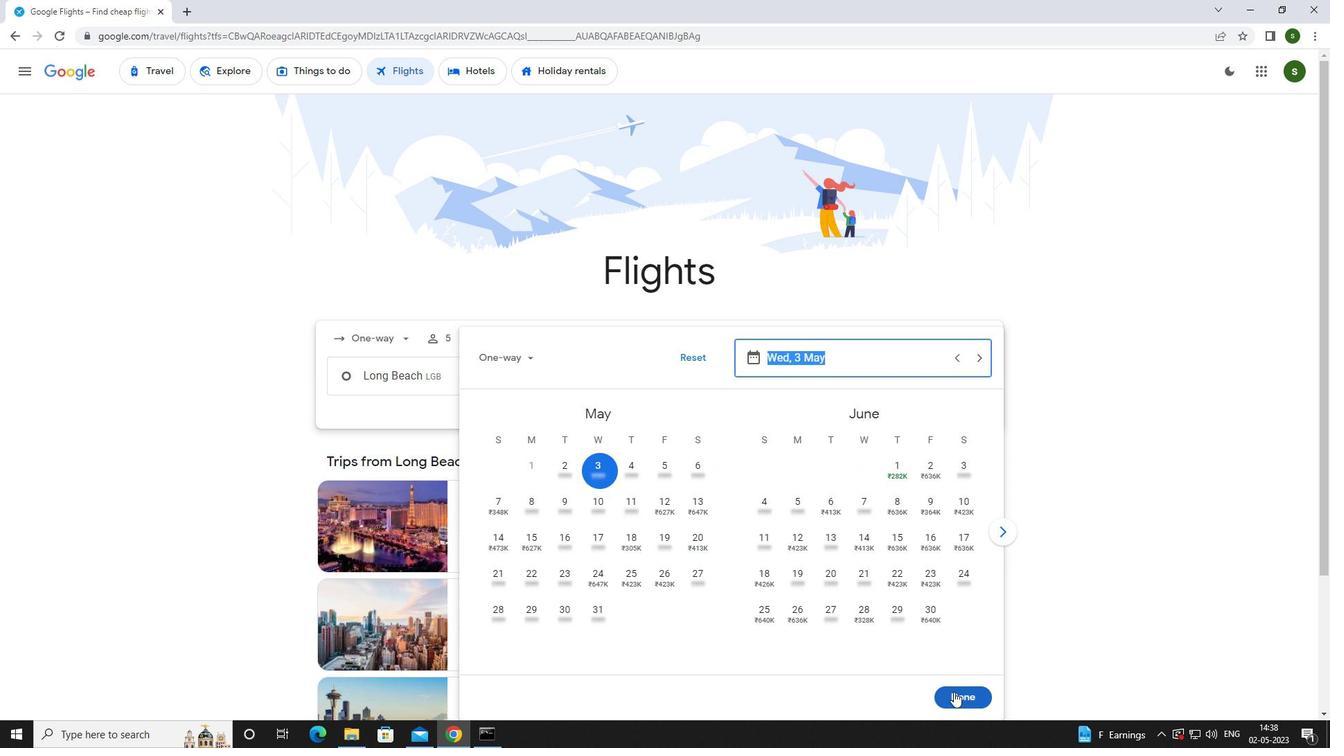 
Action: Mouse moved to (638, 427)
Screenshot: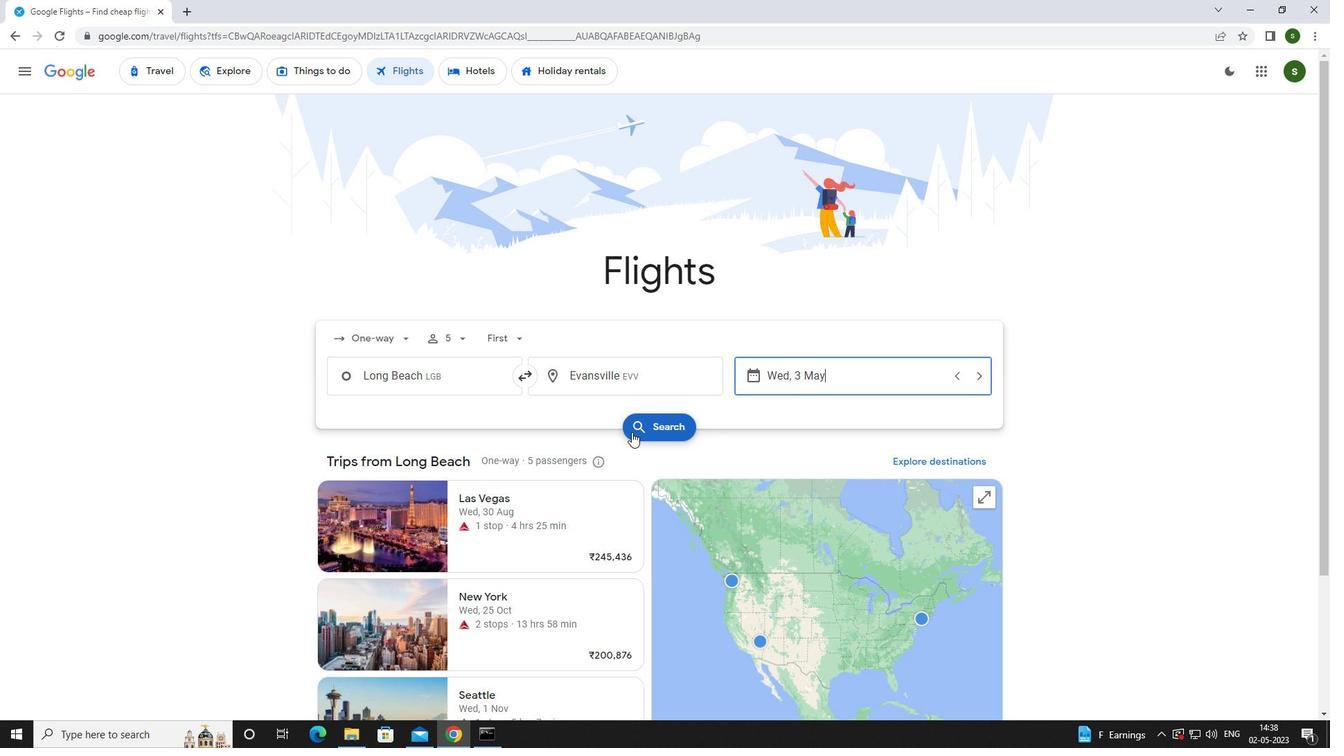 
Action: Mouse pressed left at (638, 427)
Screenshot: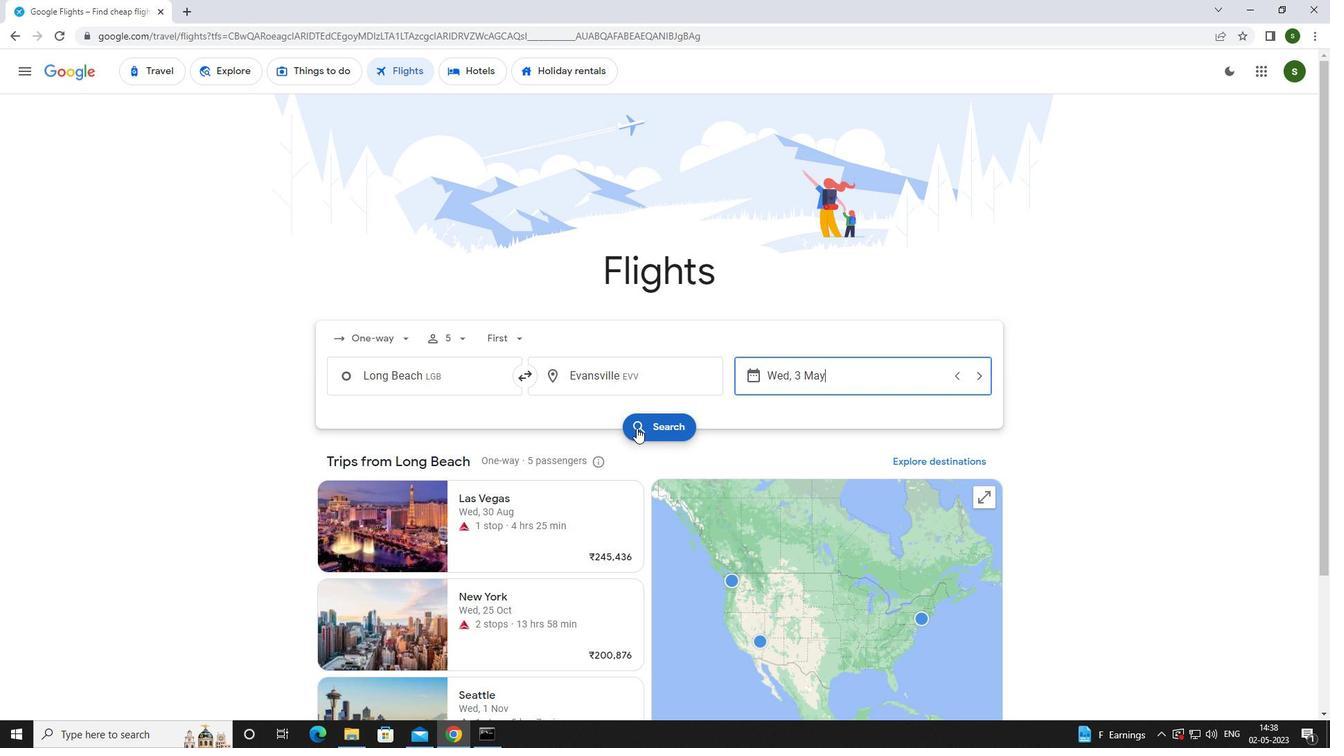 
Action: Mouse moved to (361, 197)
Screenshot: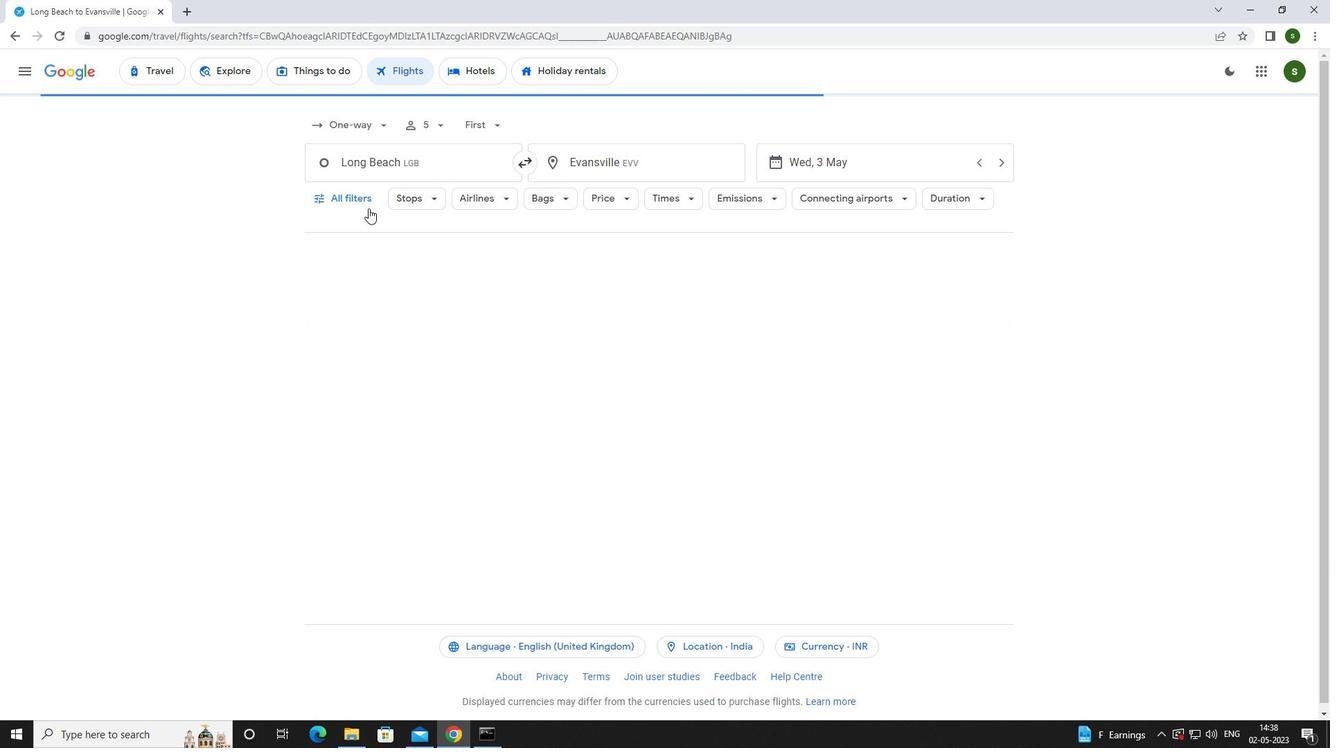 
Action: Mouse pressed left at (361, 197)
Screenshot: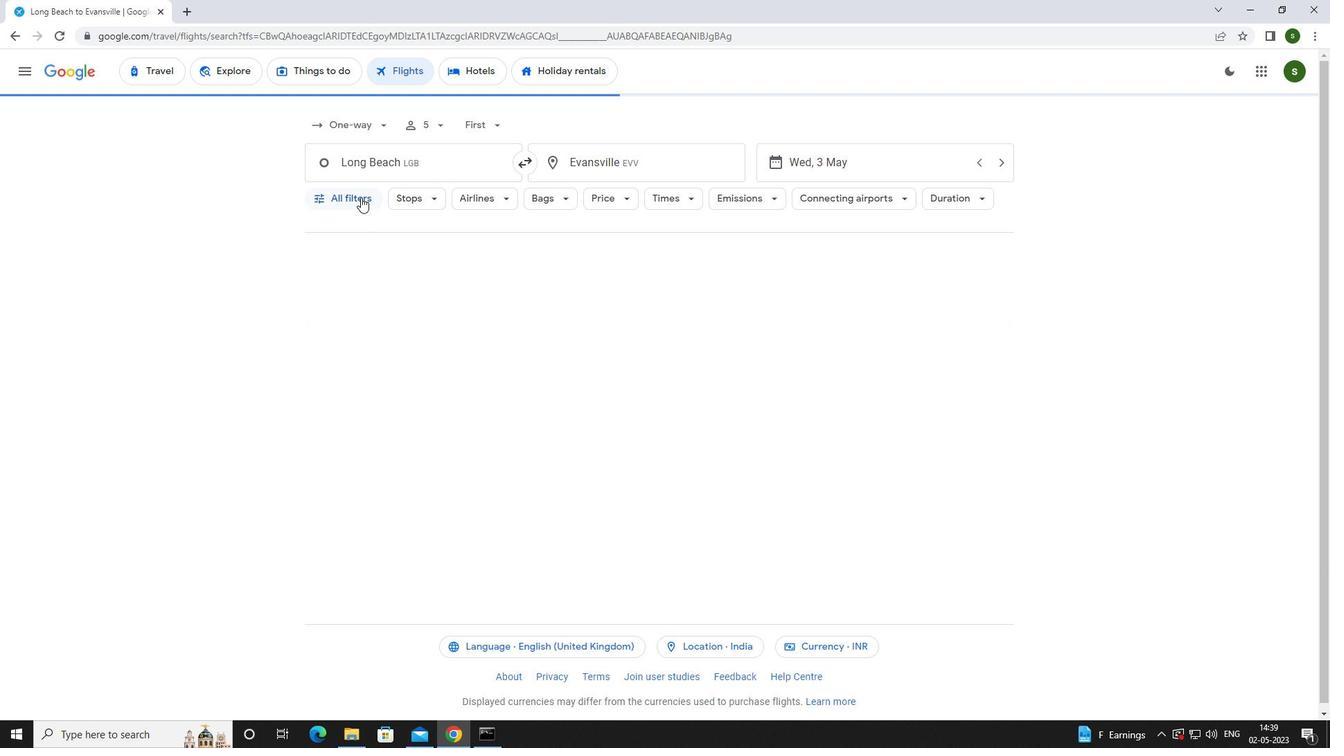 
Action: Mouse moved to (479, 354)
Screenshot: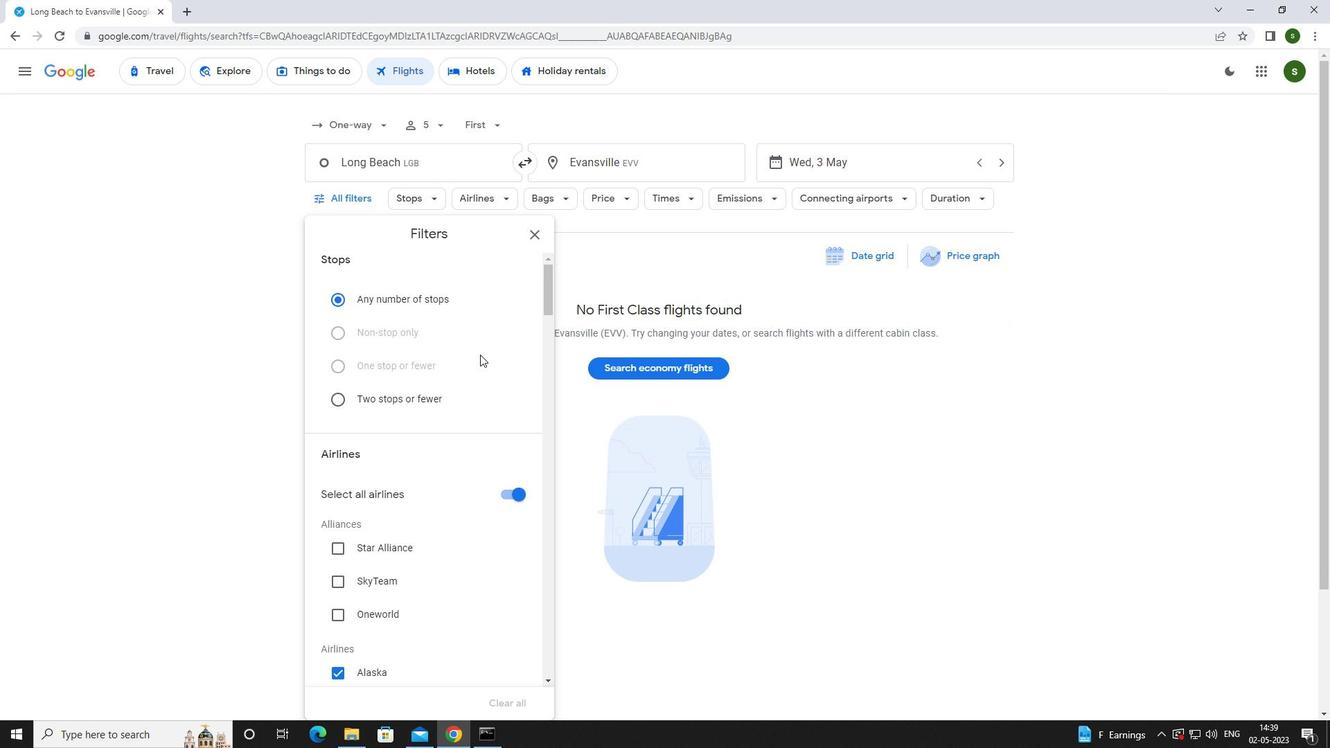 
Action: Mouse scrolled (479, 354) with delta (0, 0)
Screenshot: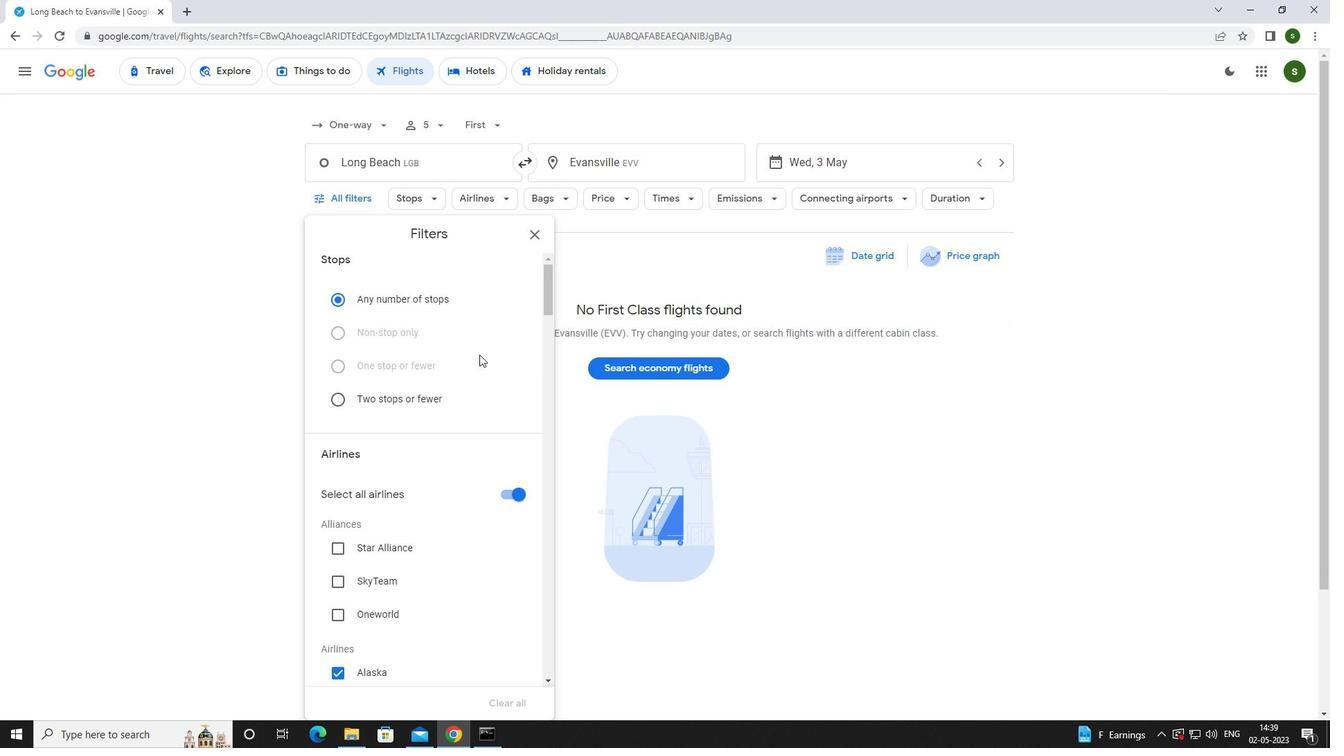 
Action: Mouse scrolled (479, 354) with delta (0, 0)
Screenshot: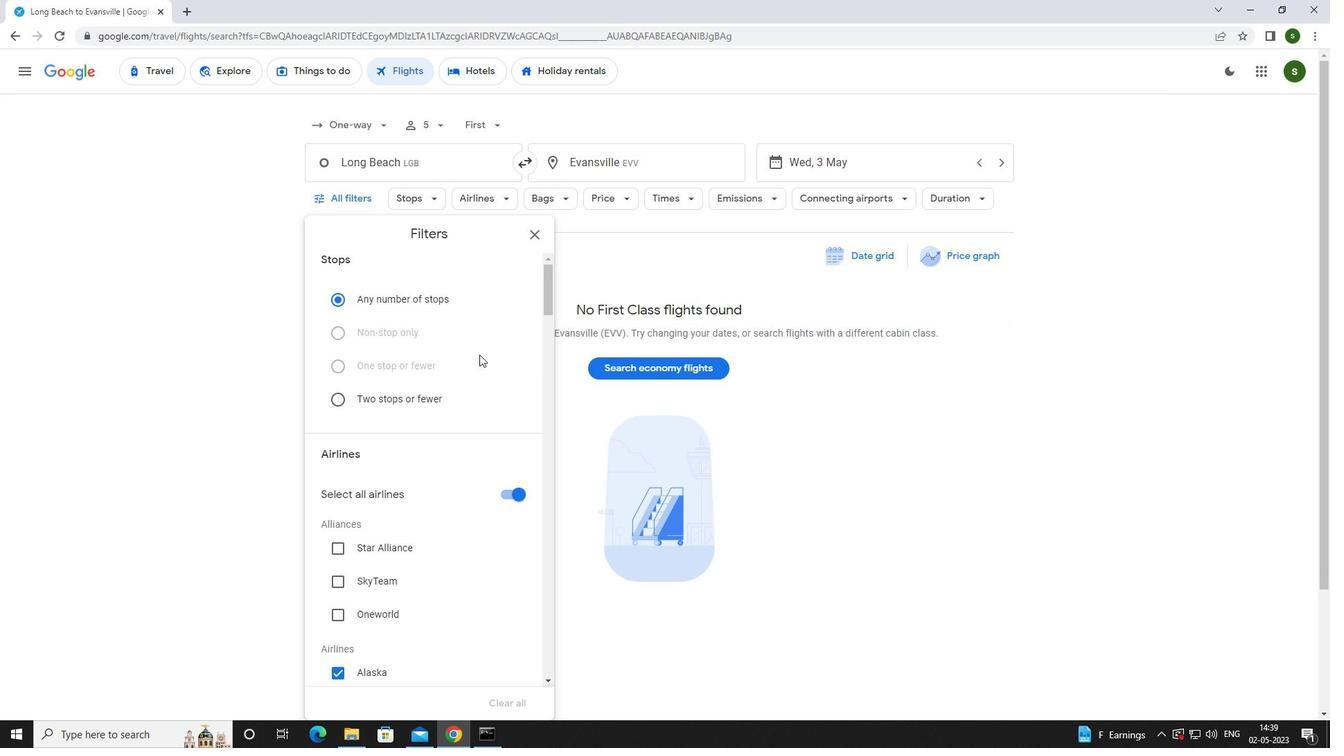 
Action: Mouse moved to (514, 348)
Screenshot: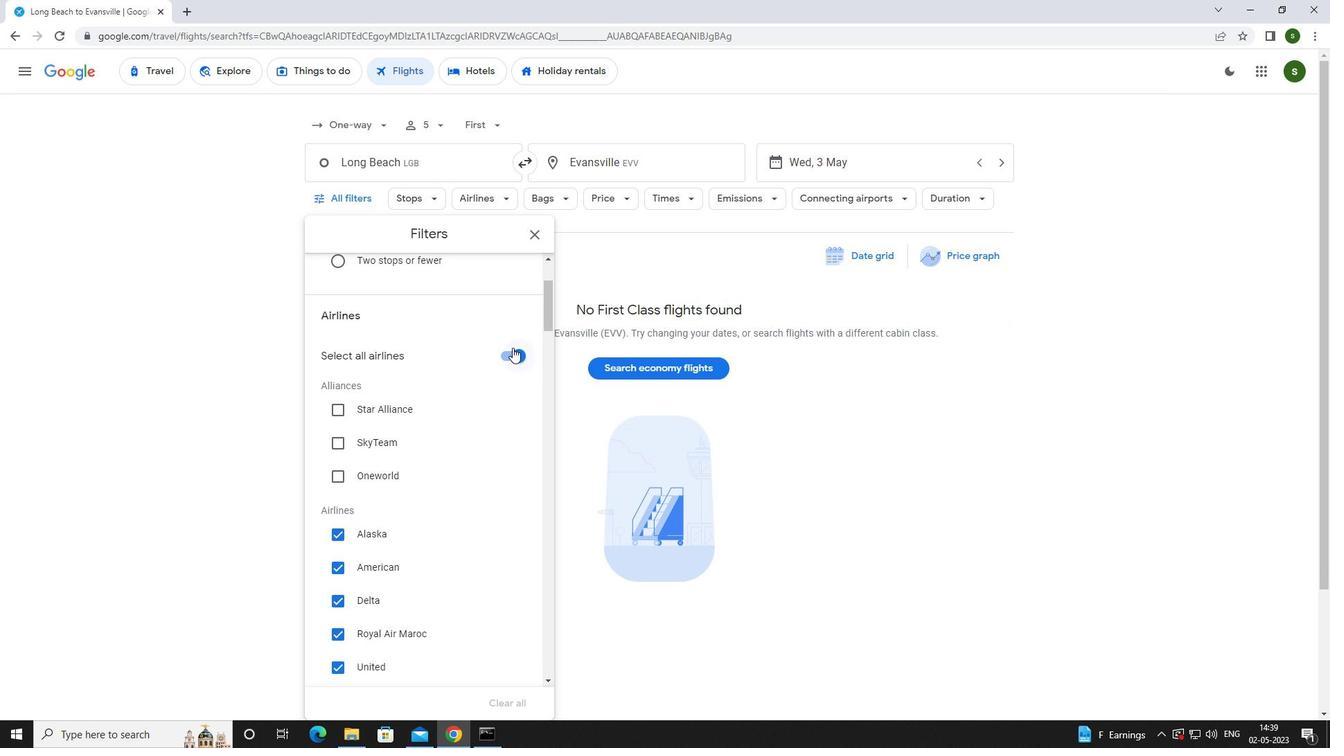 
Action: Mouse pressed left at (514, 348)
Screenshot: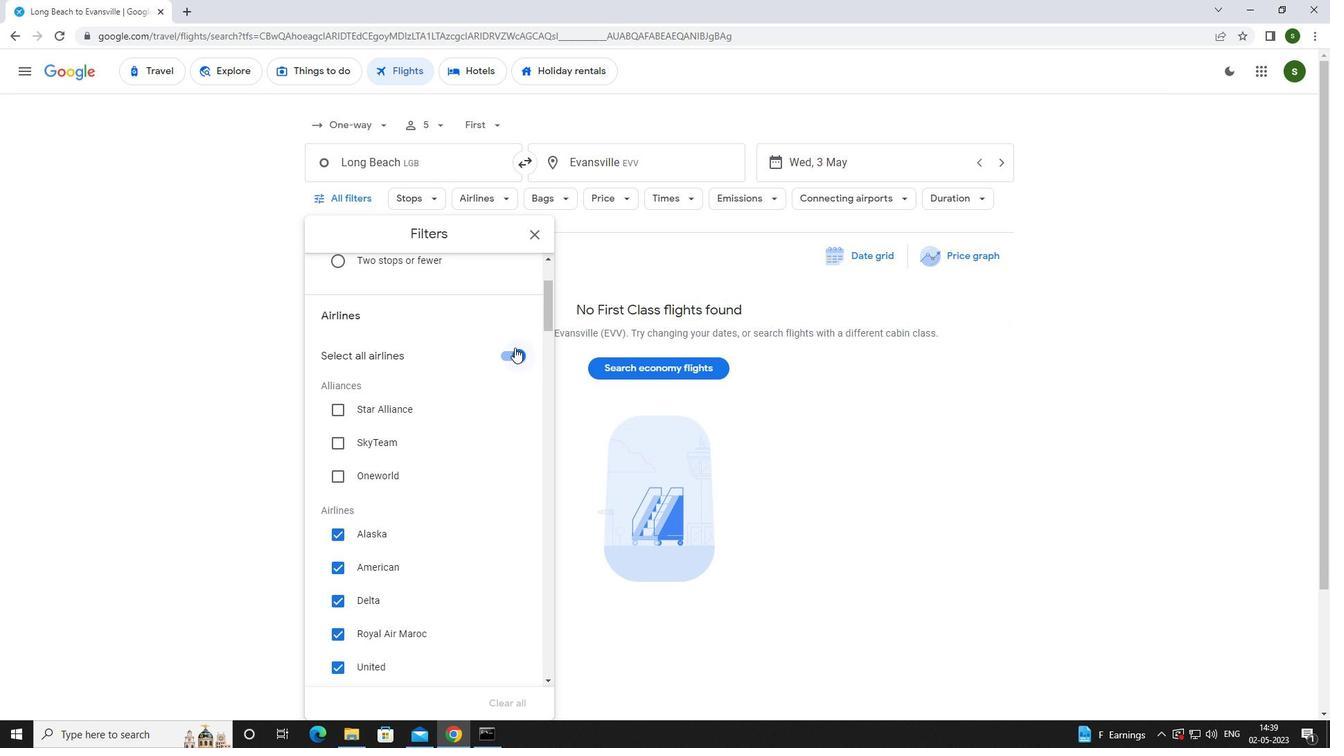 
Action: Mouse scrolled (514, 347) with delta (0, 0)
Screenshot: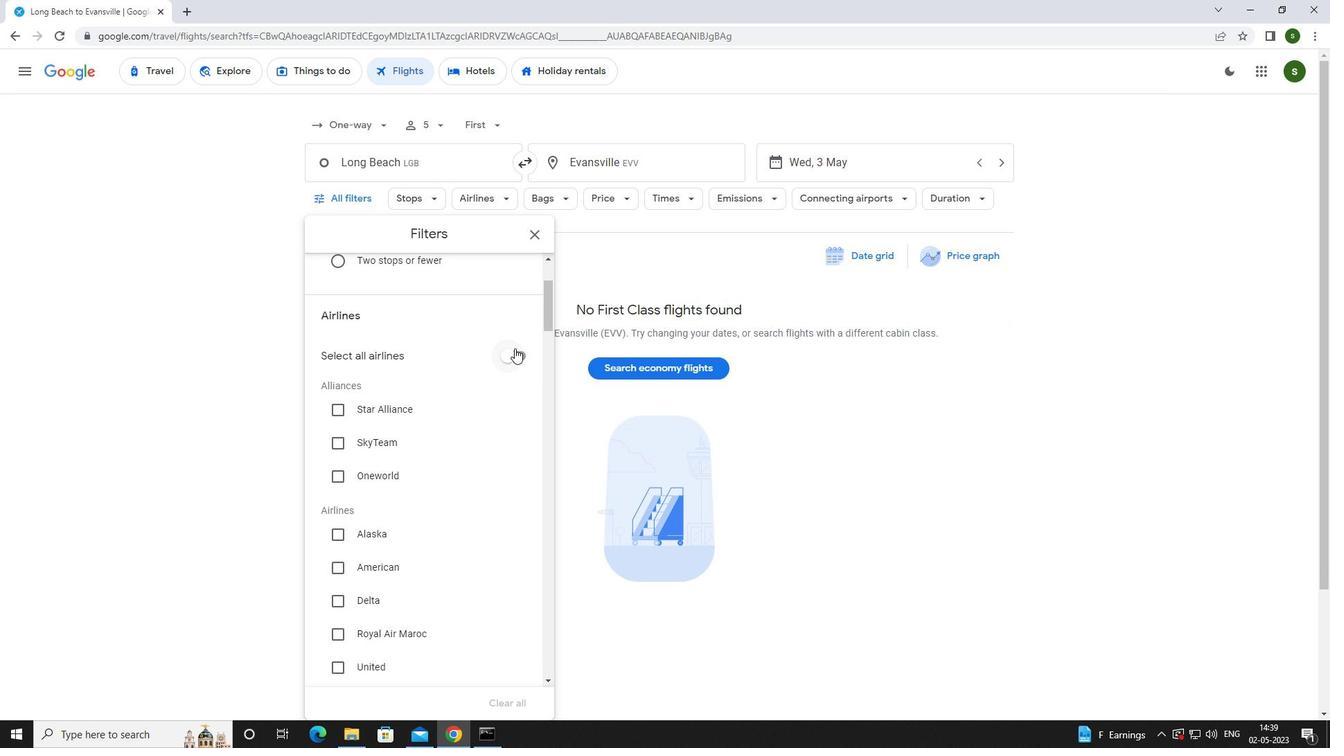 
Action: Mouse scrolled (514, 347) with delta (0, 0)
Screenshot: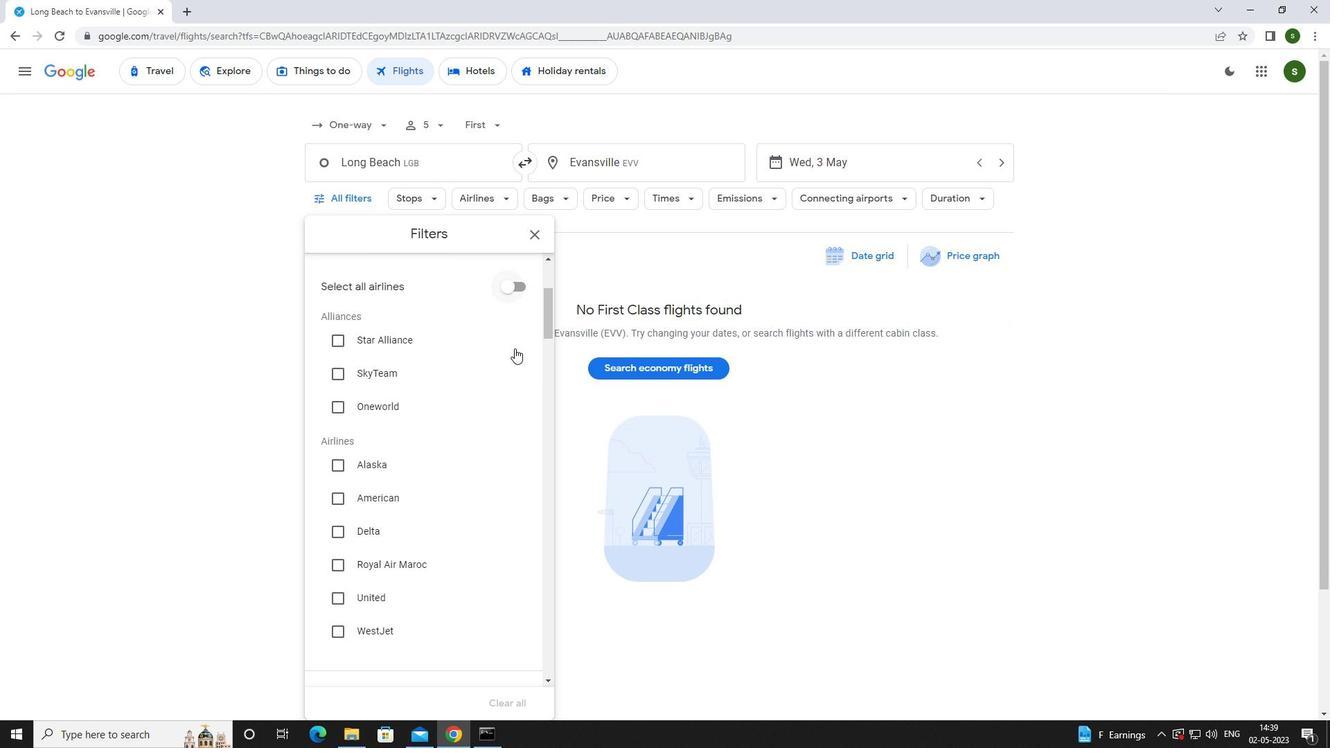 
Action: Mouse scrolled (514, 347) with delta (0, 0)
Screenshot: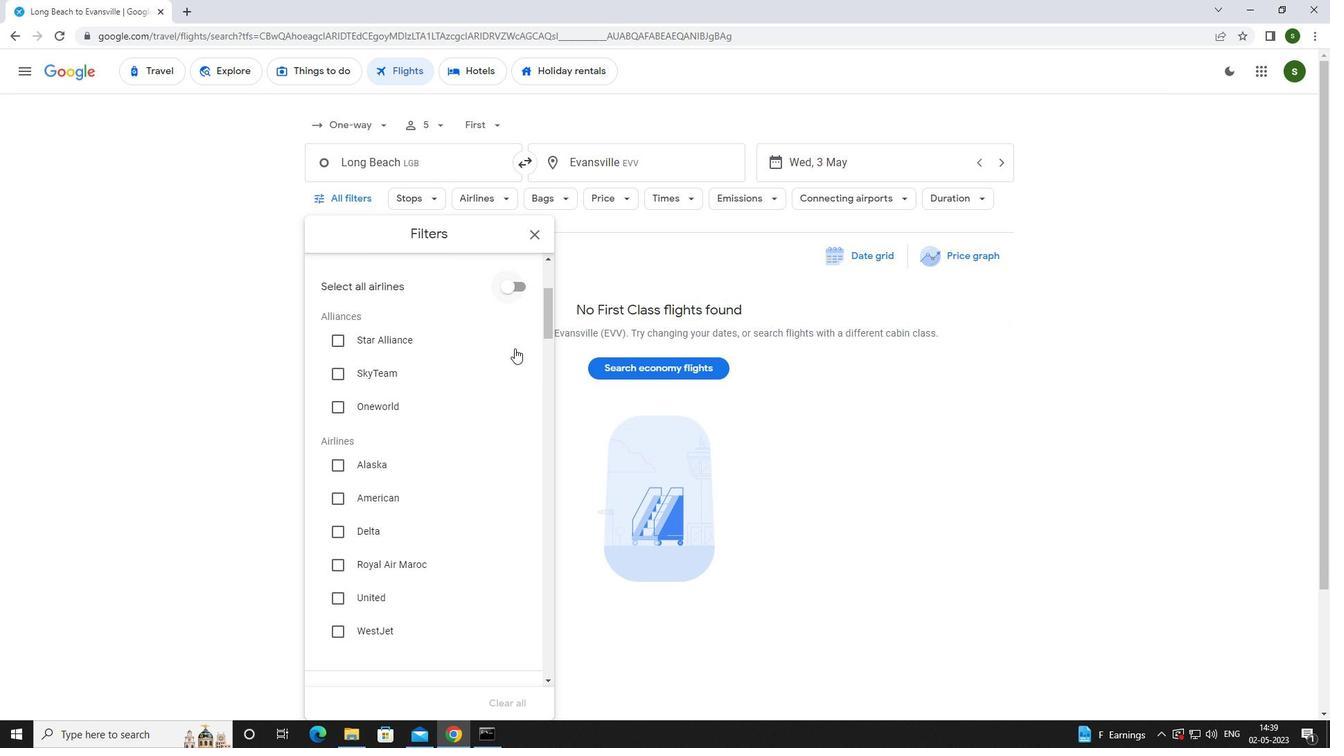 
Action: Mouse moved to (390, 361)
Screenshot: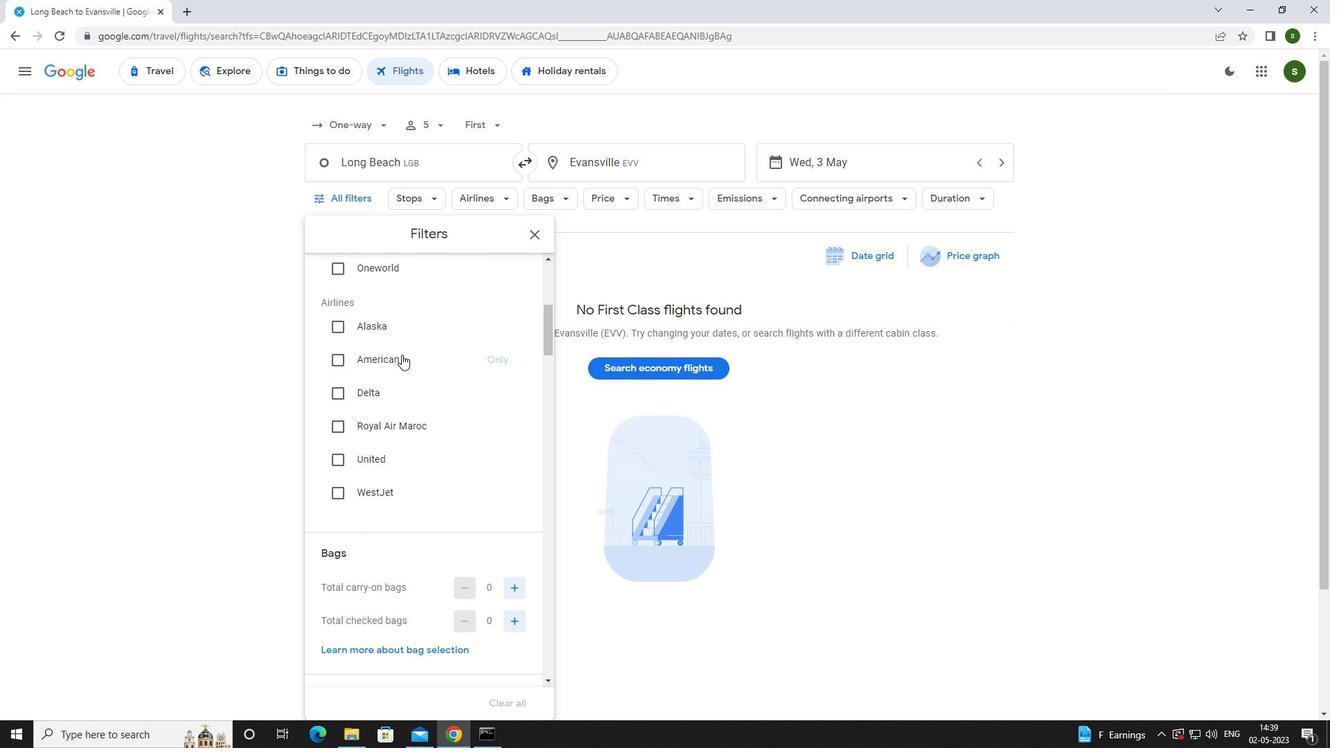 
Action: Mouse pressed left at (390, 361)
Screenshot: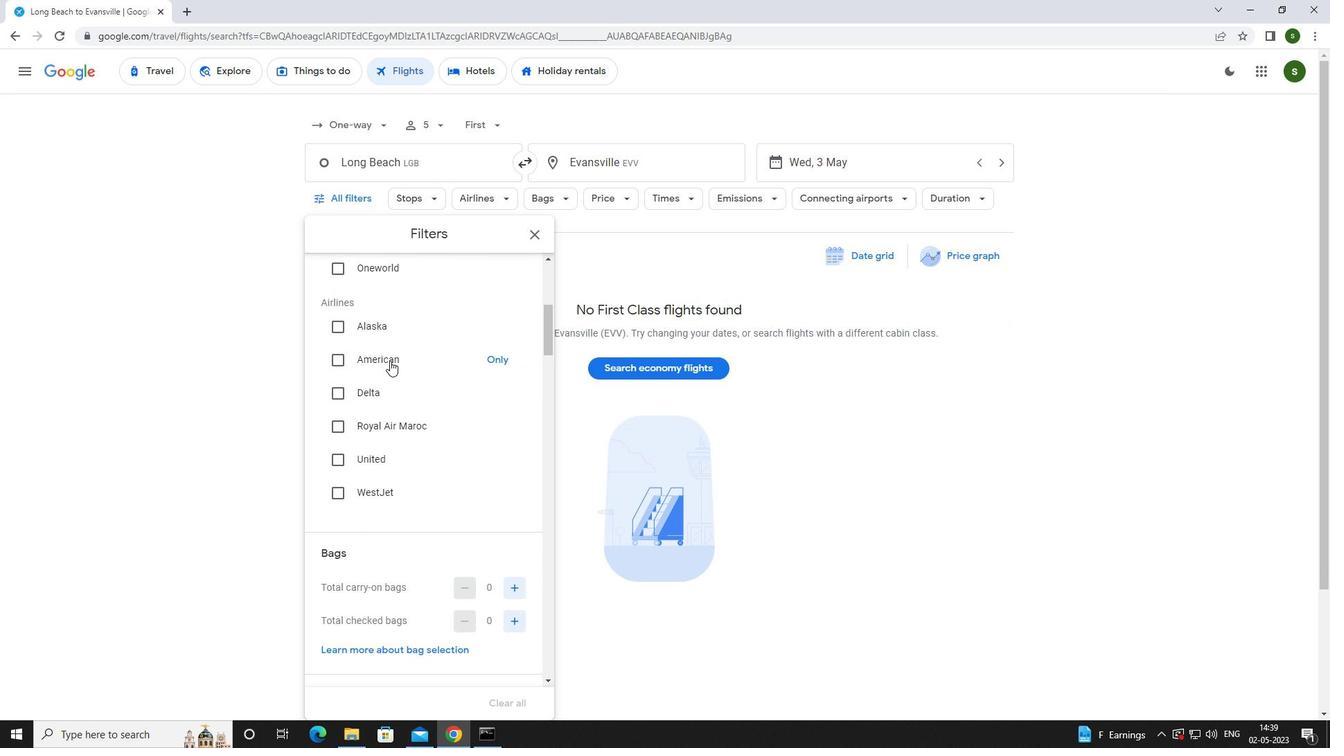 
Action: Mouse scrolled (390, 360) with delta (0, 0)
Screenshot: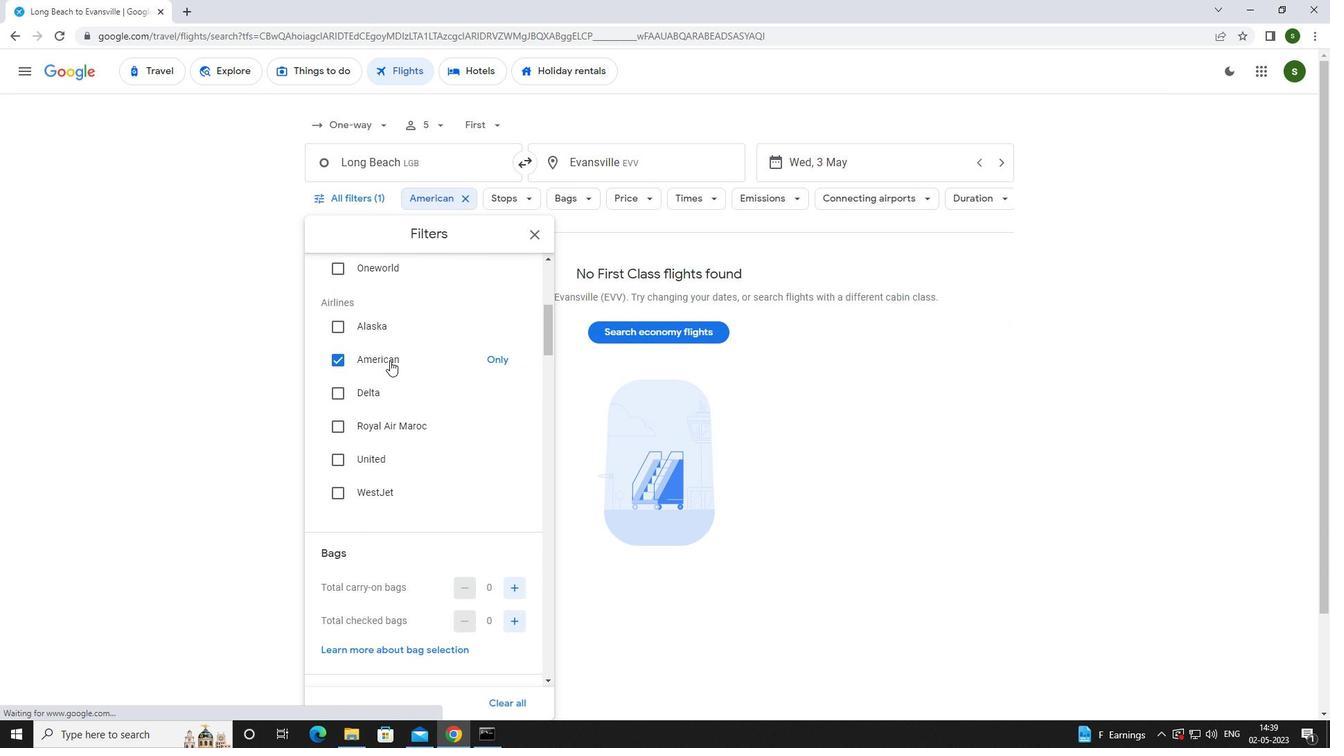 
Action: Mouse scrolled (390, 360) with delta (0, 0)
Screenshot: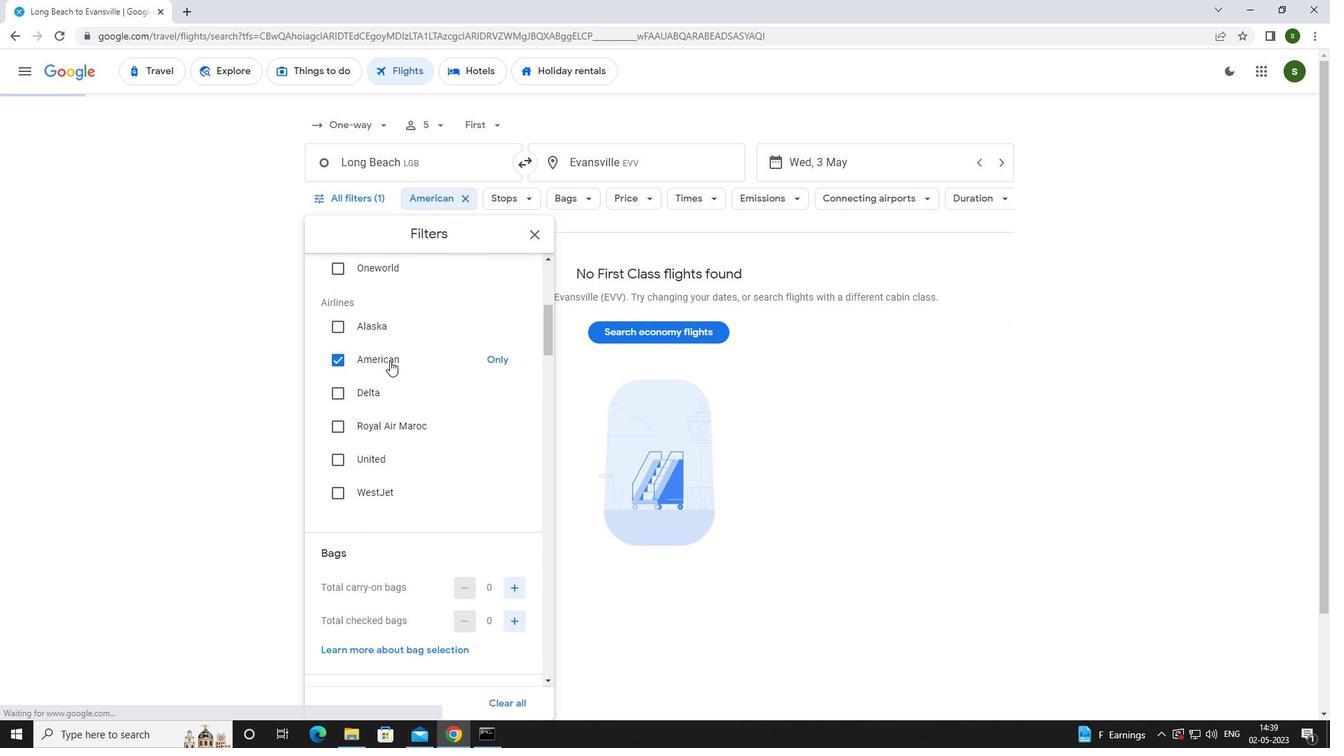
Action: Mouse moved to (521, 480)
Screenshot: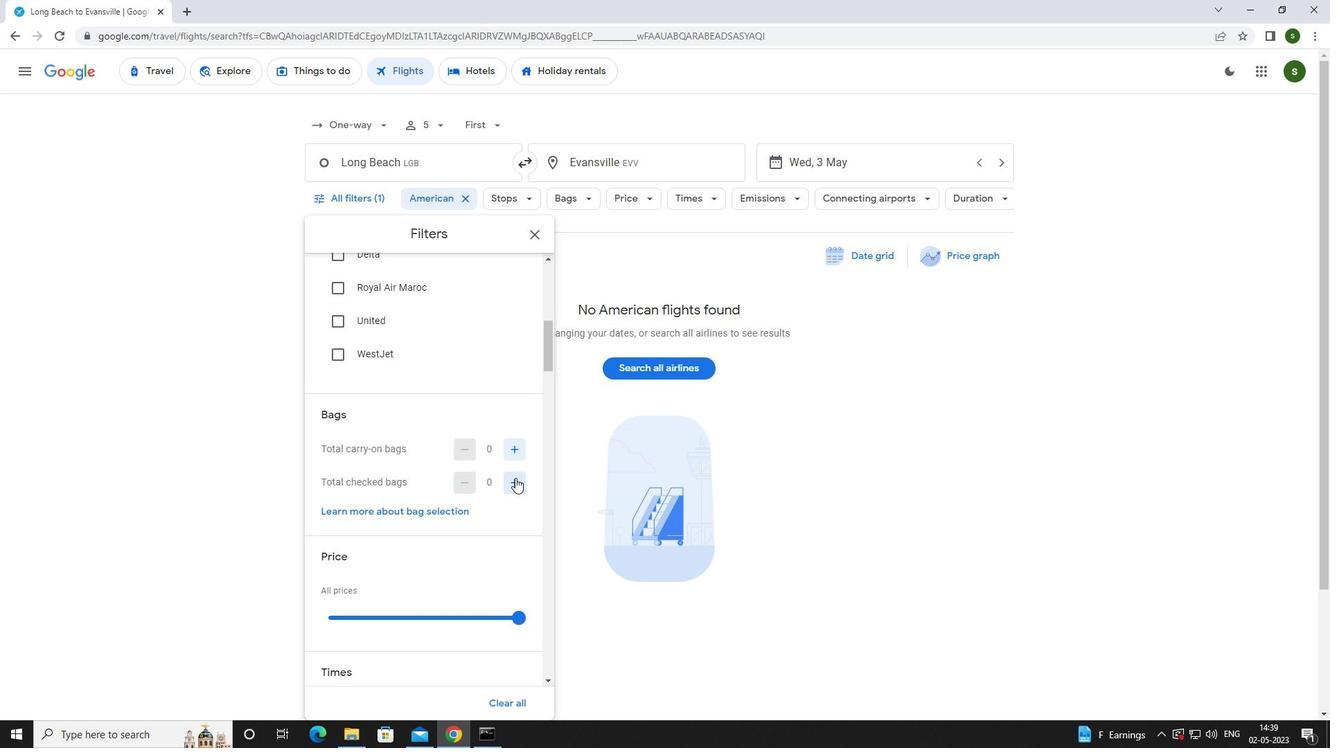 
Action: Mouse pressed left at (521, 480)
Screenshot: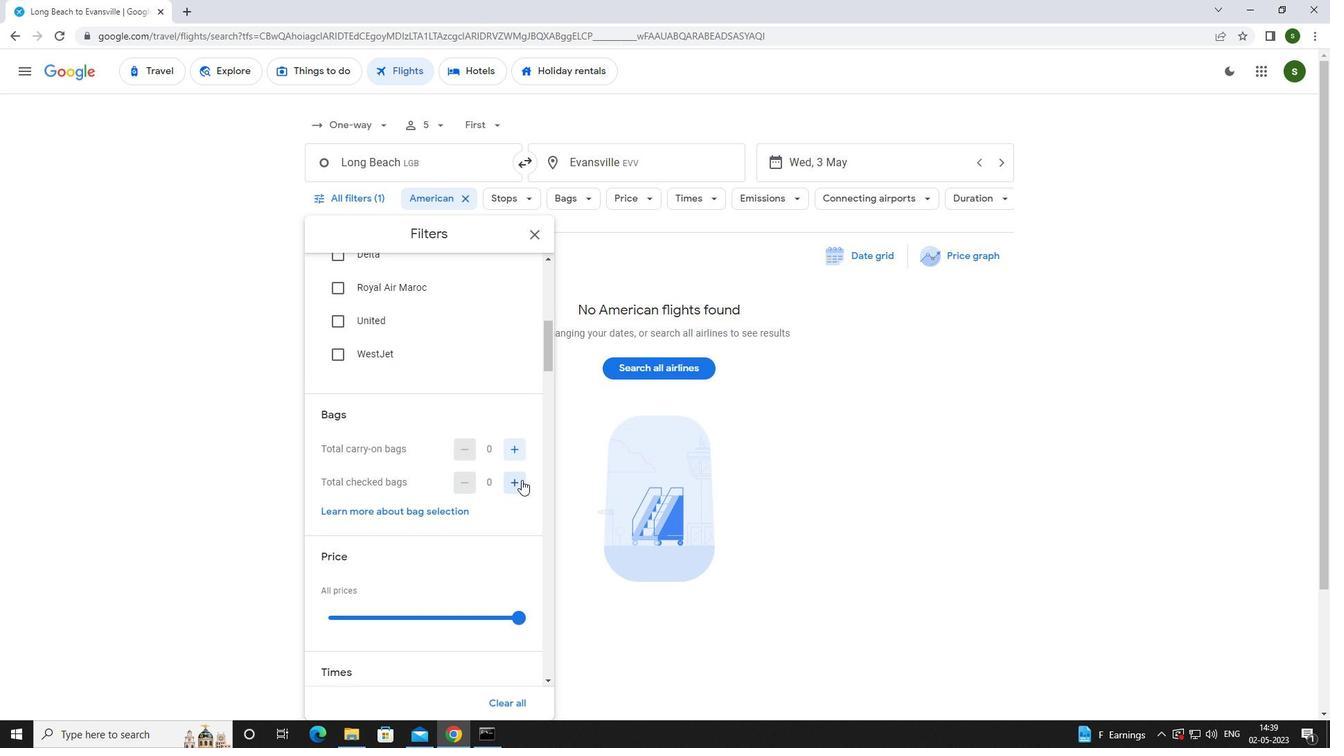 
Action: Mouse moved to (521, 480)
Screenshot: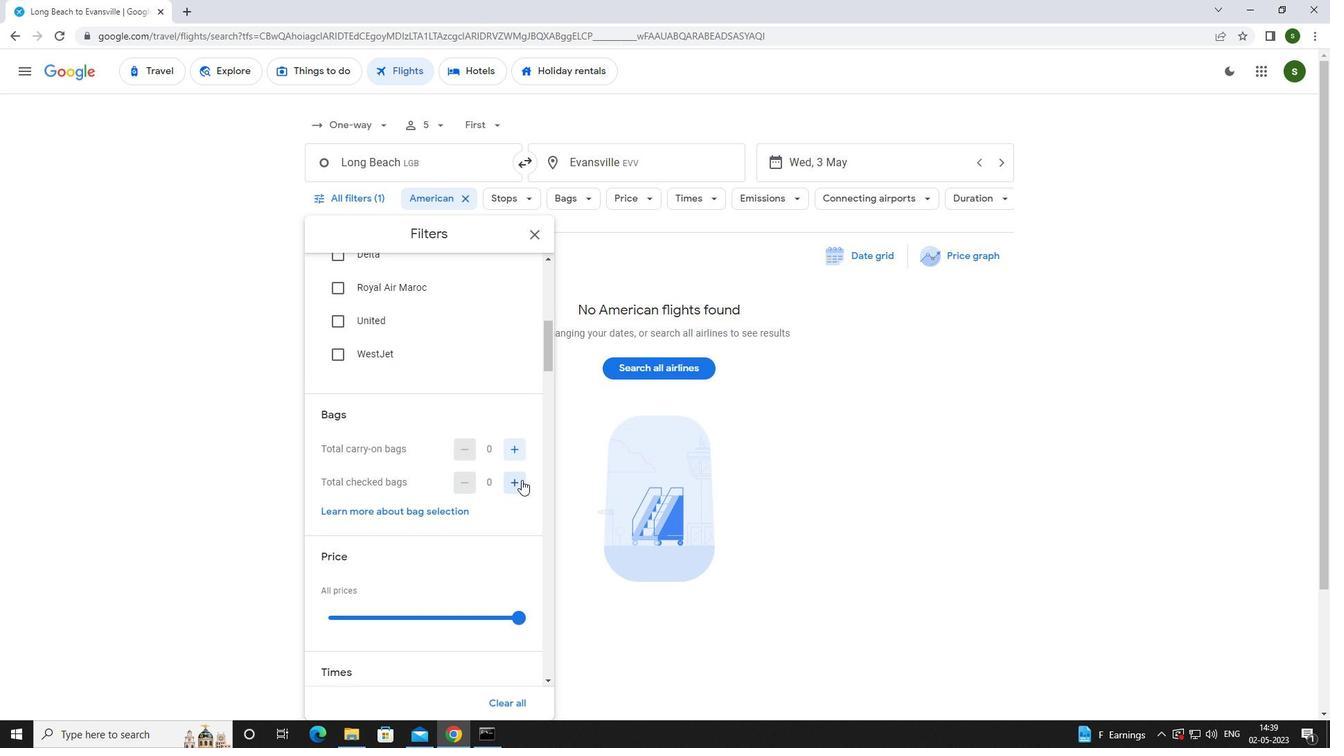 
Action: Mouse pressed left at (521, 480)
Screenshot: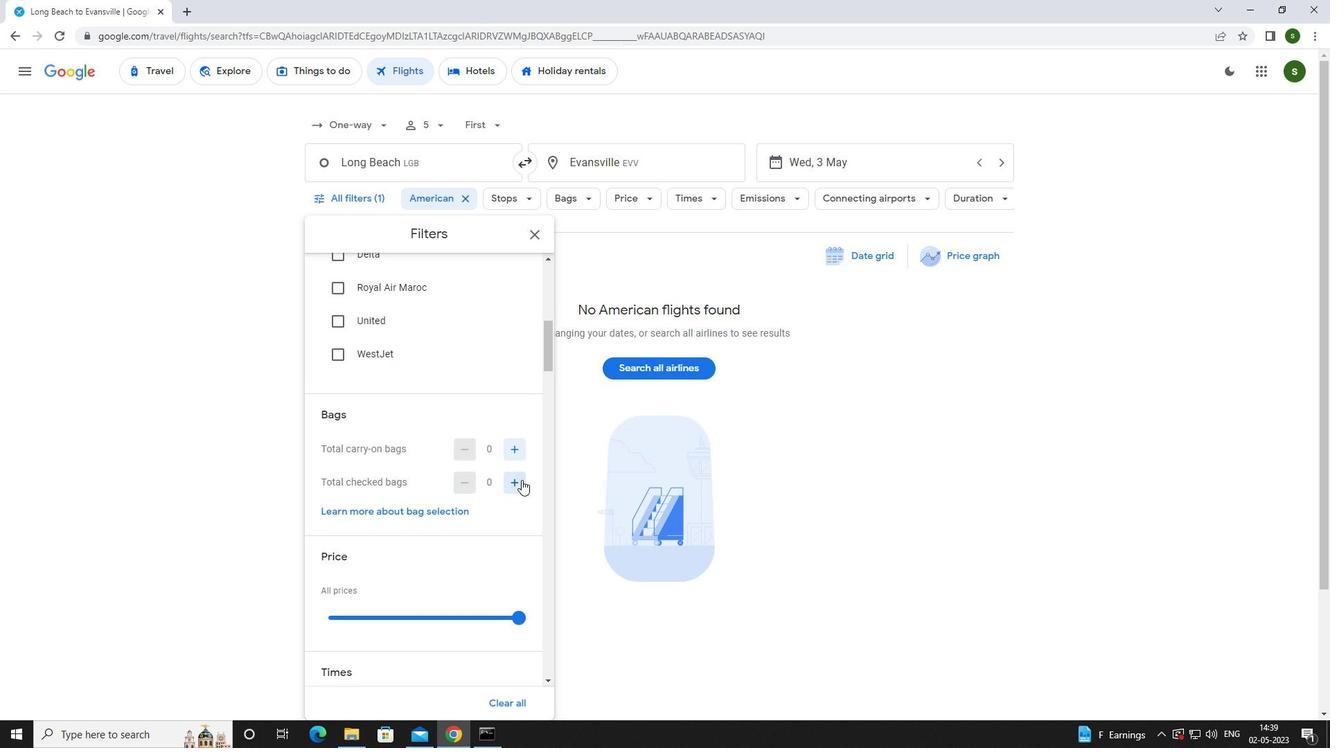 
Action: Mouse moved to (521, 479)
Screenshot: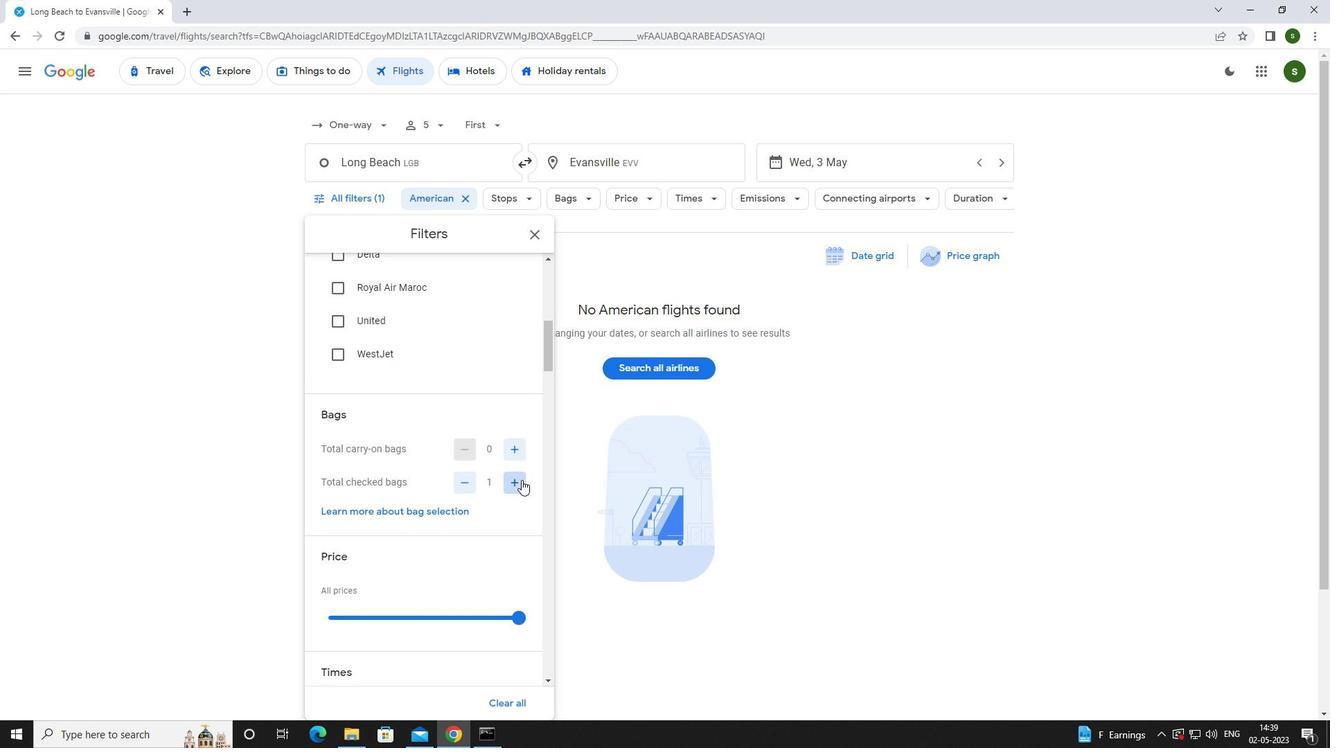 
Action: Mouse pressed left at (521, 479)
Screenshot: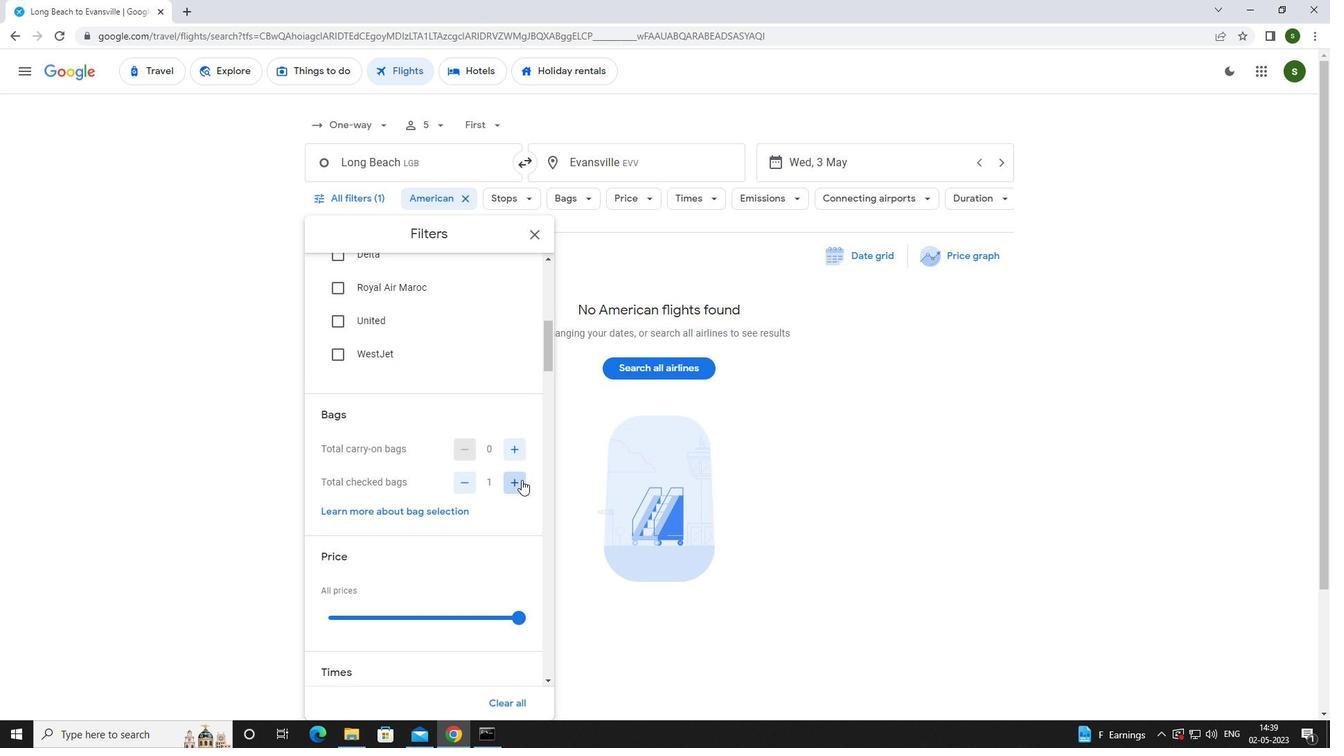 
Action: Mouse pressed left at (521, 479)
Screenshot: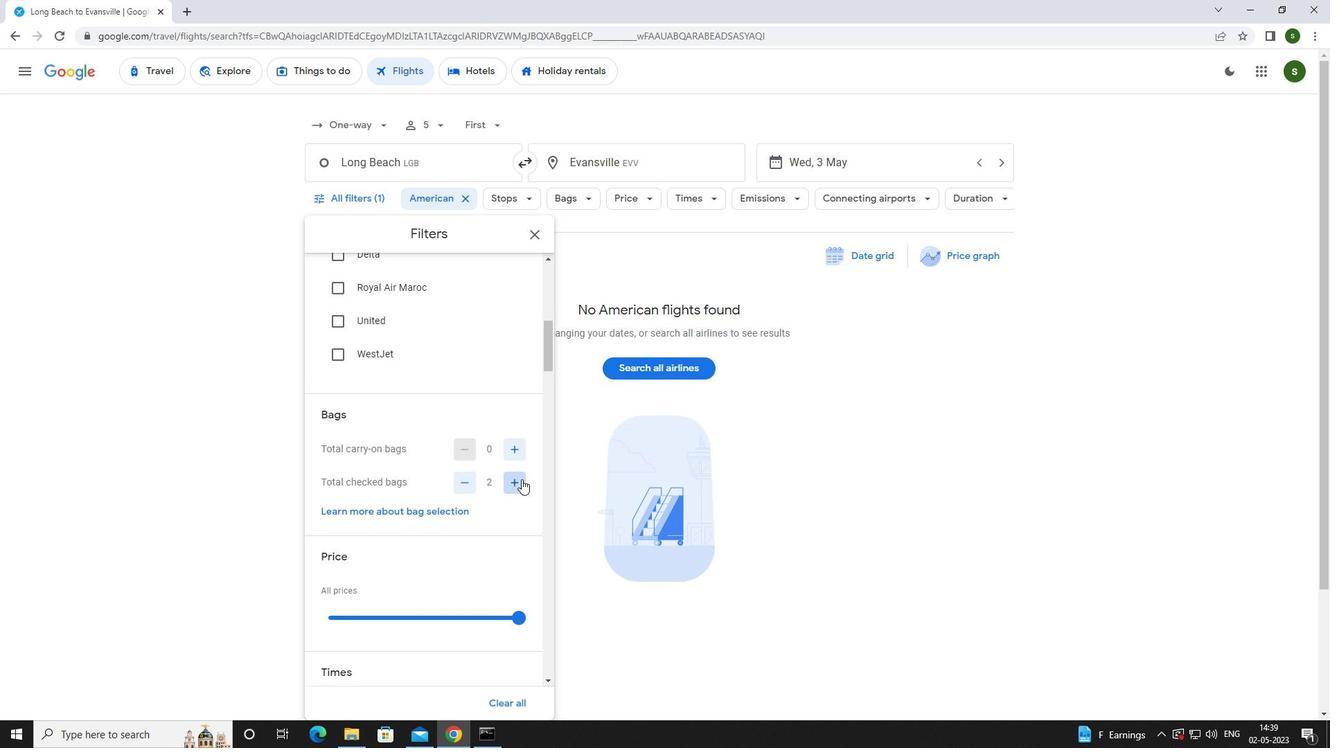 
Action: Mouse moved to (521, 479)
Screenshot: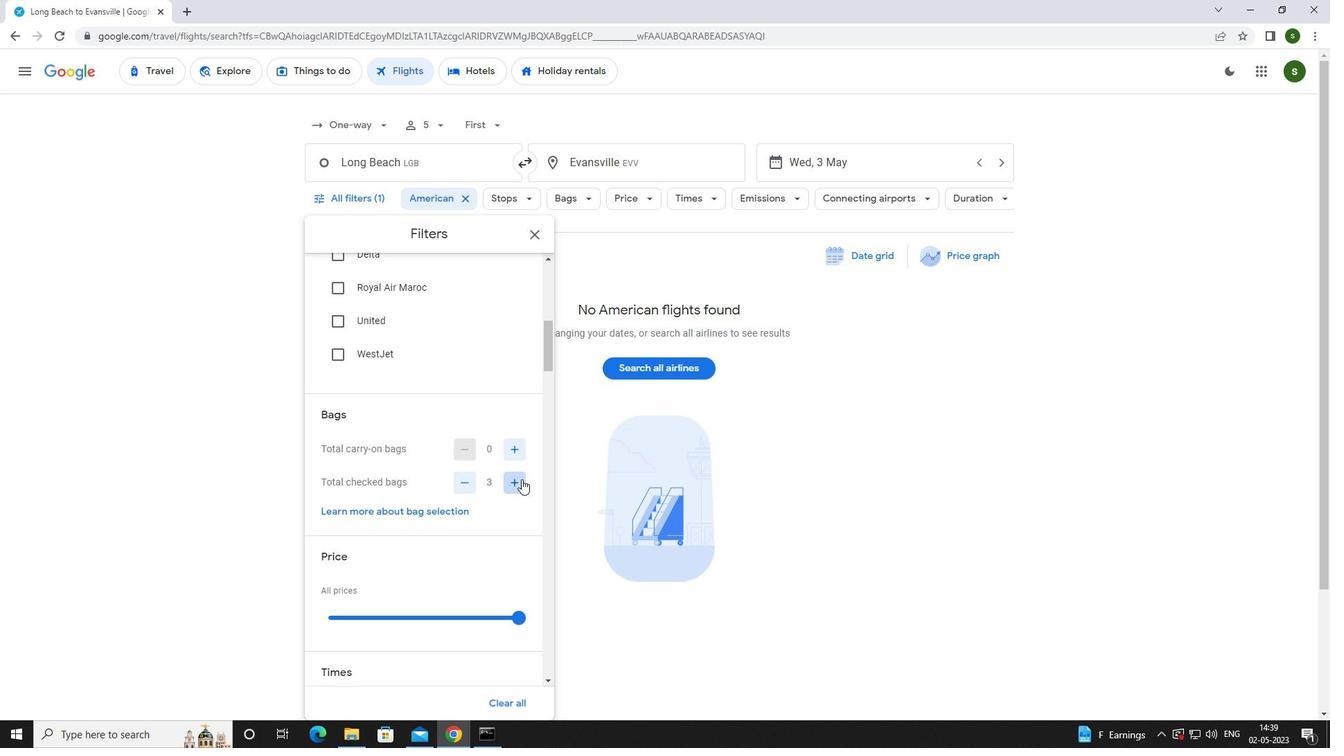 
Action: Mouse pressed left at (521, 479)
Screenshot: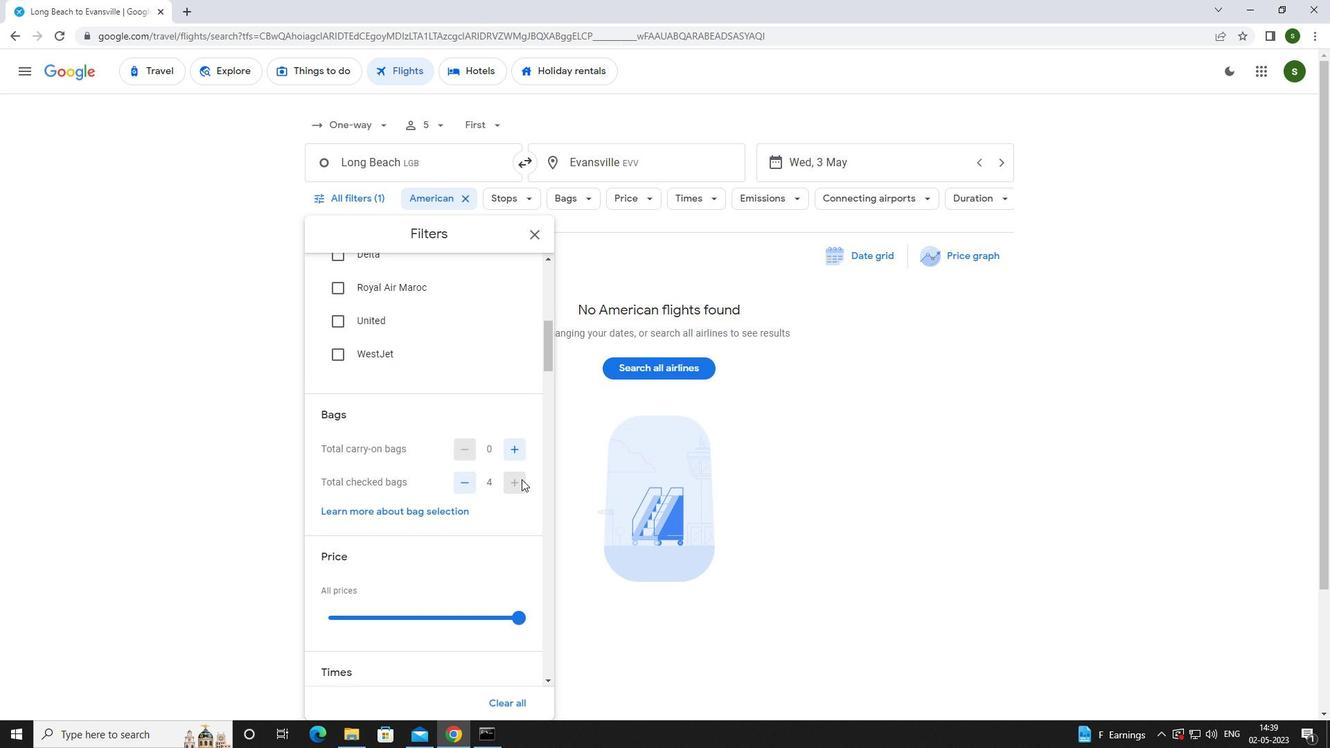 
Action: Mouse moved to (518, 476)
Screenshot: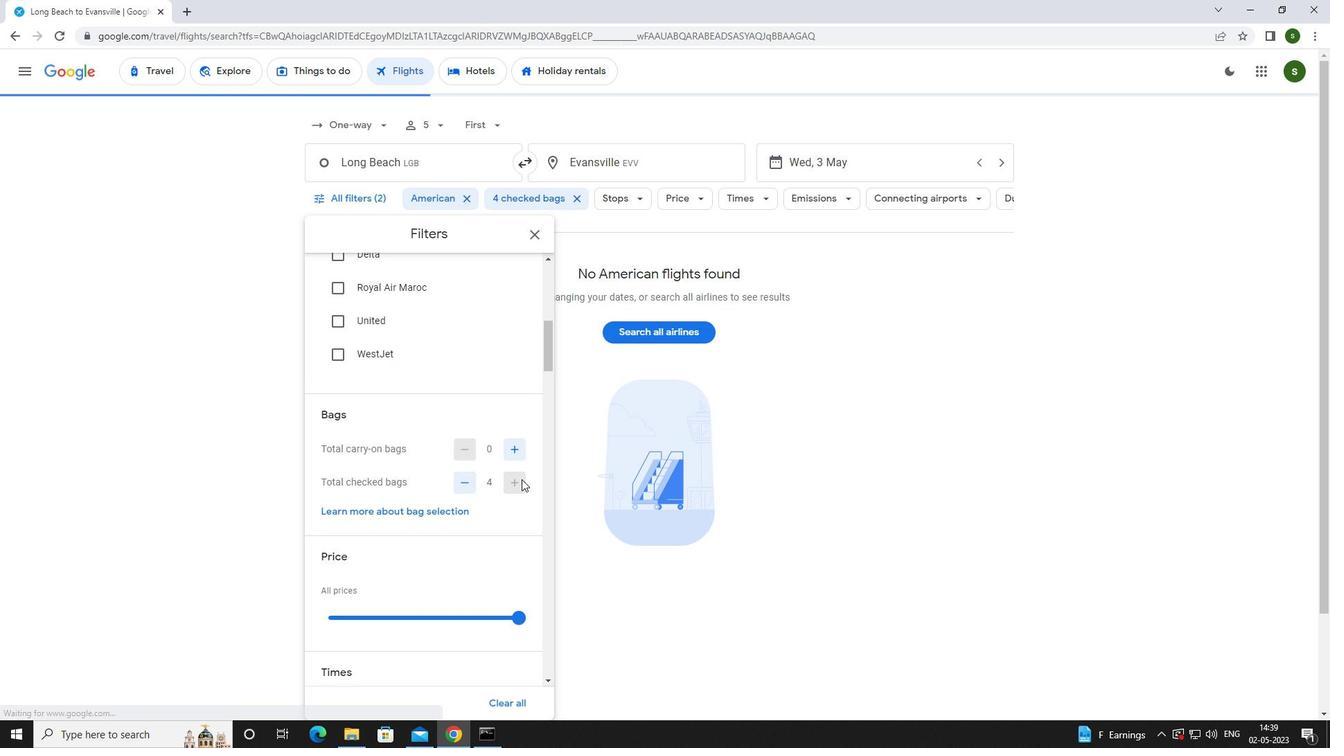 
Action: Mouse scrolled (518, 476) with delta (0, 0)
Screenshot: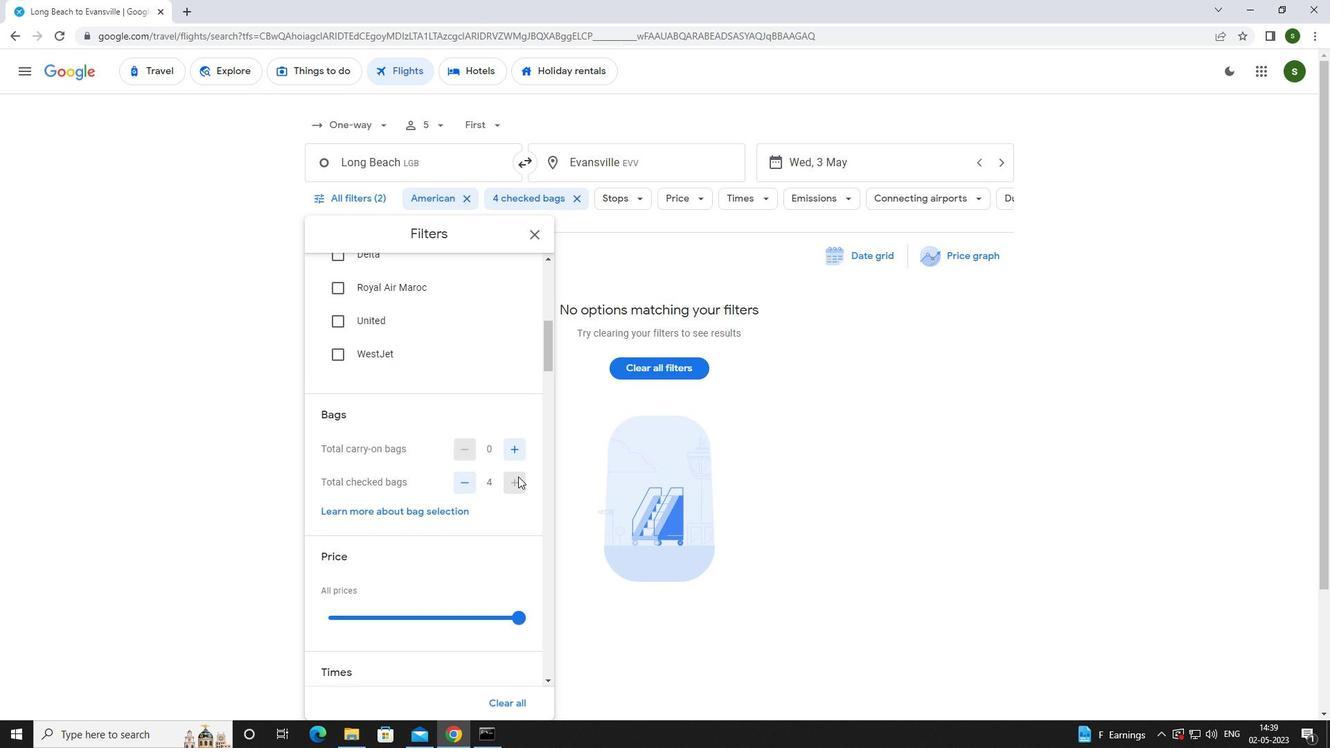 
Action: Mouse scrolled (518, 476) with delta (0, 0)
Screenshot: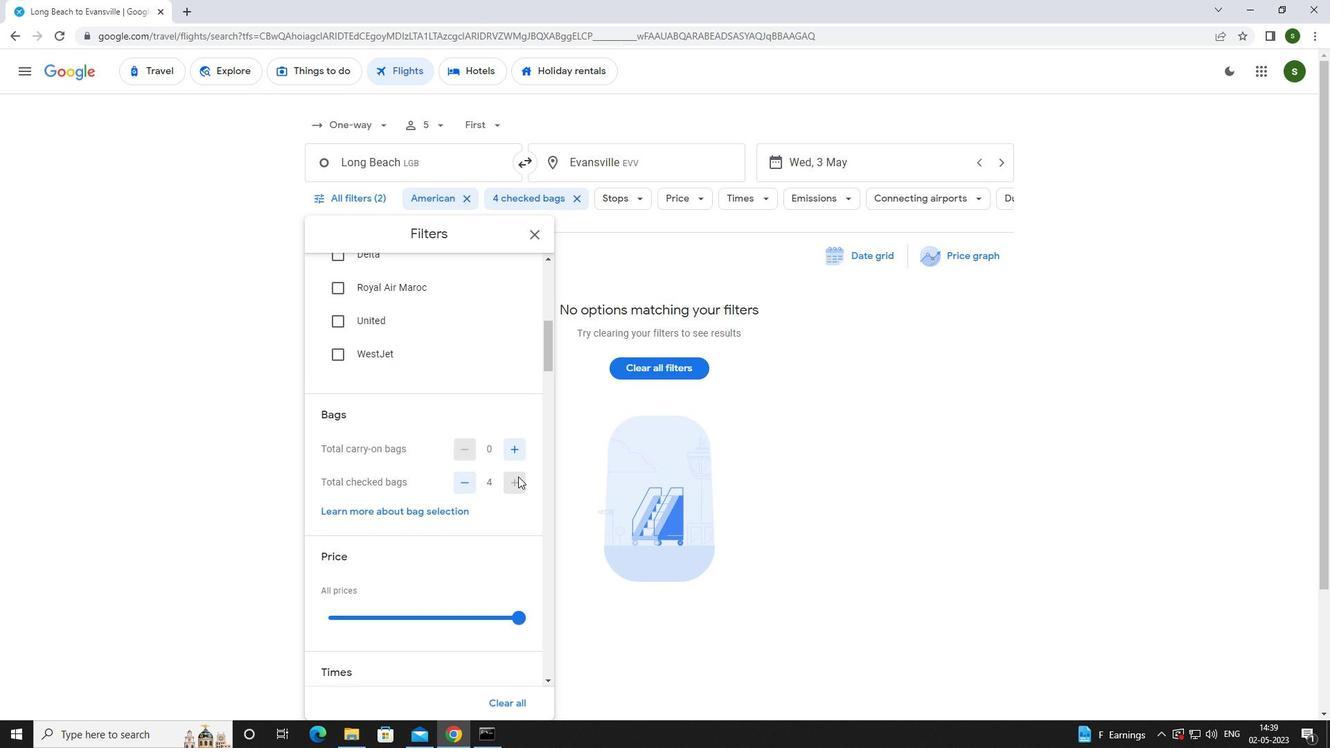 
Action: Mouse moved to (517, 475)
Screenshot: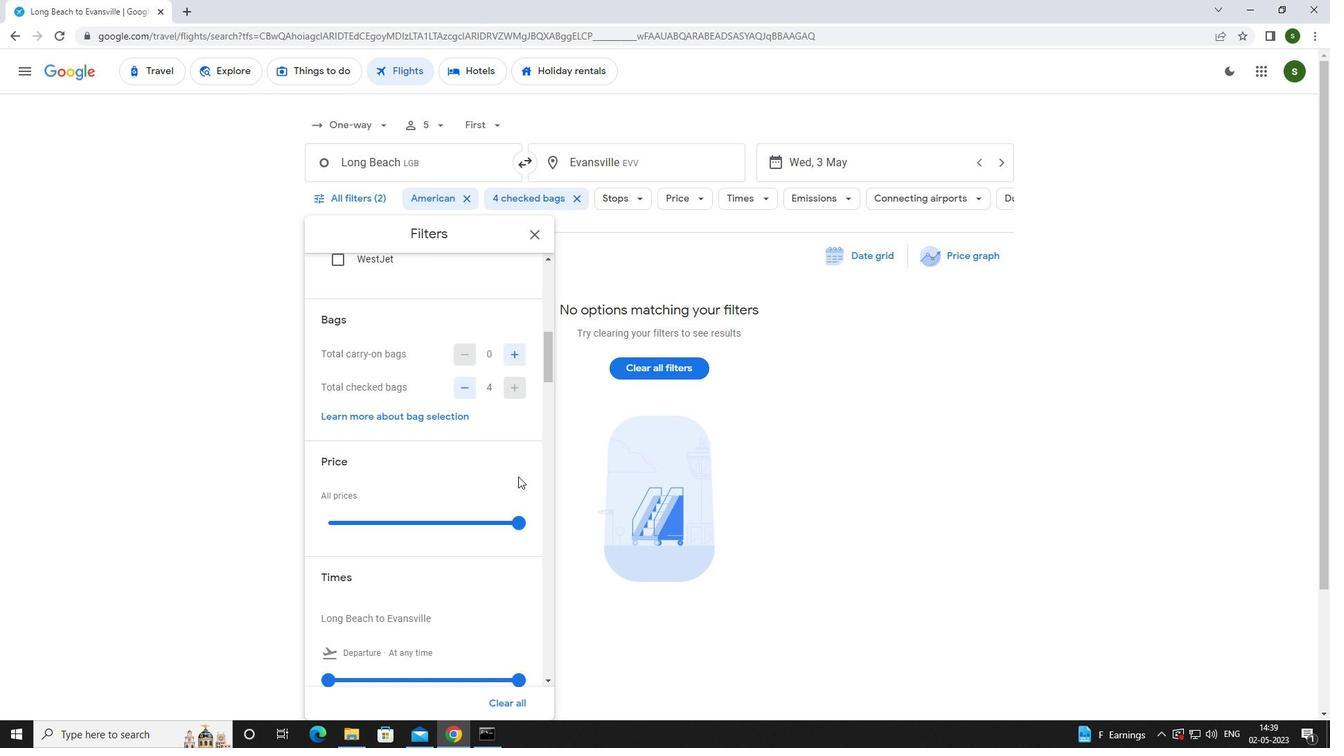 
Action: Mouse pressed left at (517, 475)
Screenshot: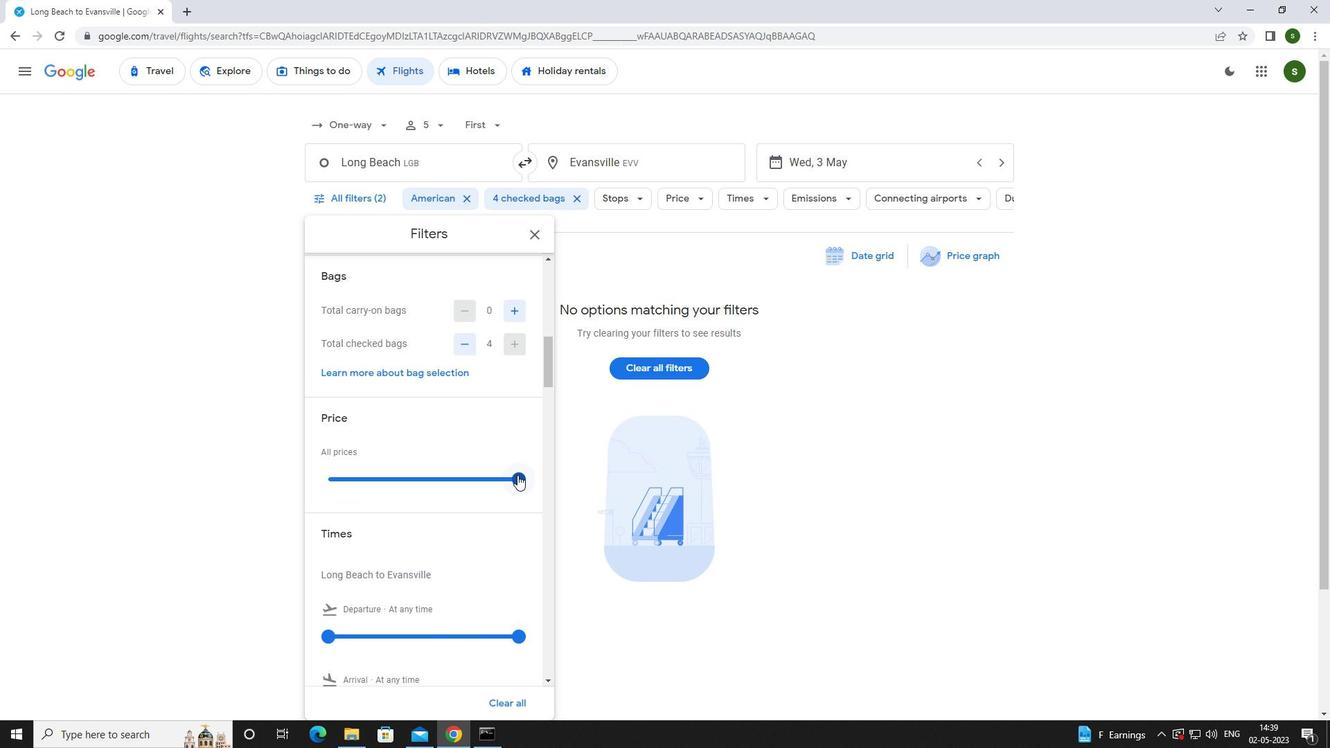 
Action: Mouse moved to (516, 472)
Screenshot: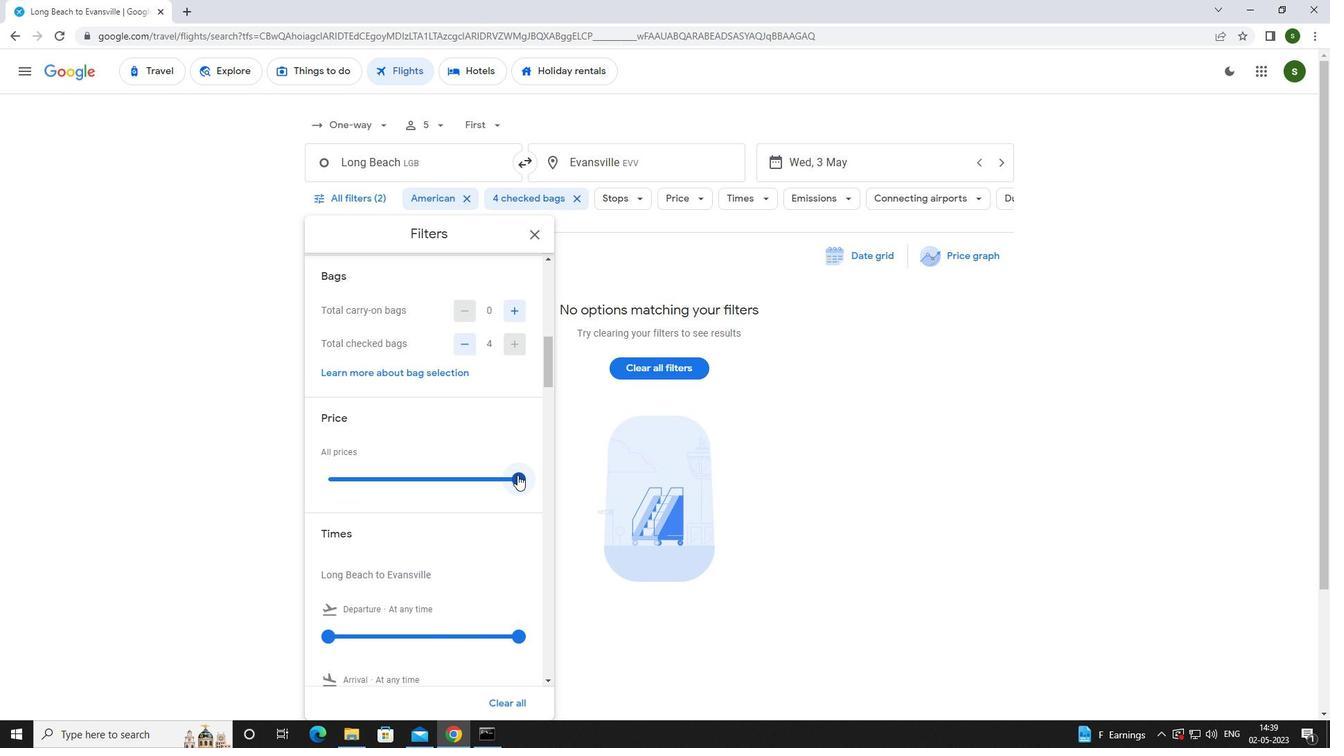 
Action: Mouse scrolled (516, 471) with delta (0, 0)
Screenshot: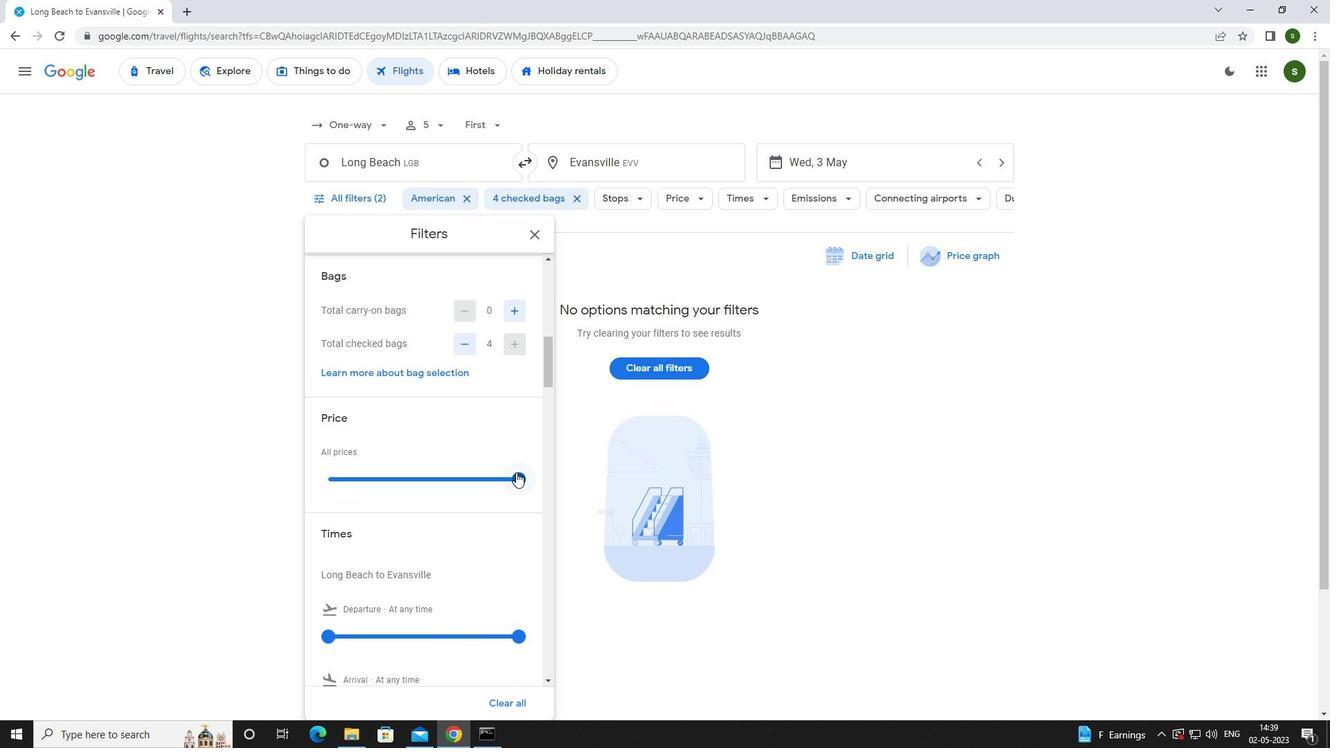 
Action: Mouse moved to (328, 563)
Screenshot: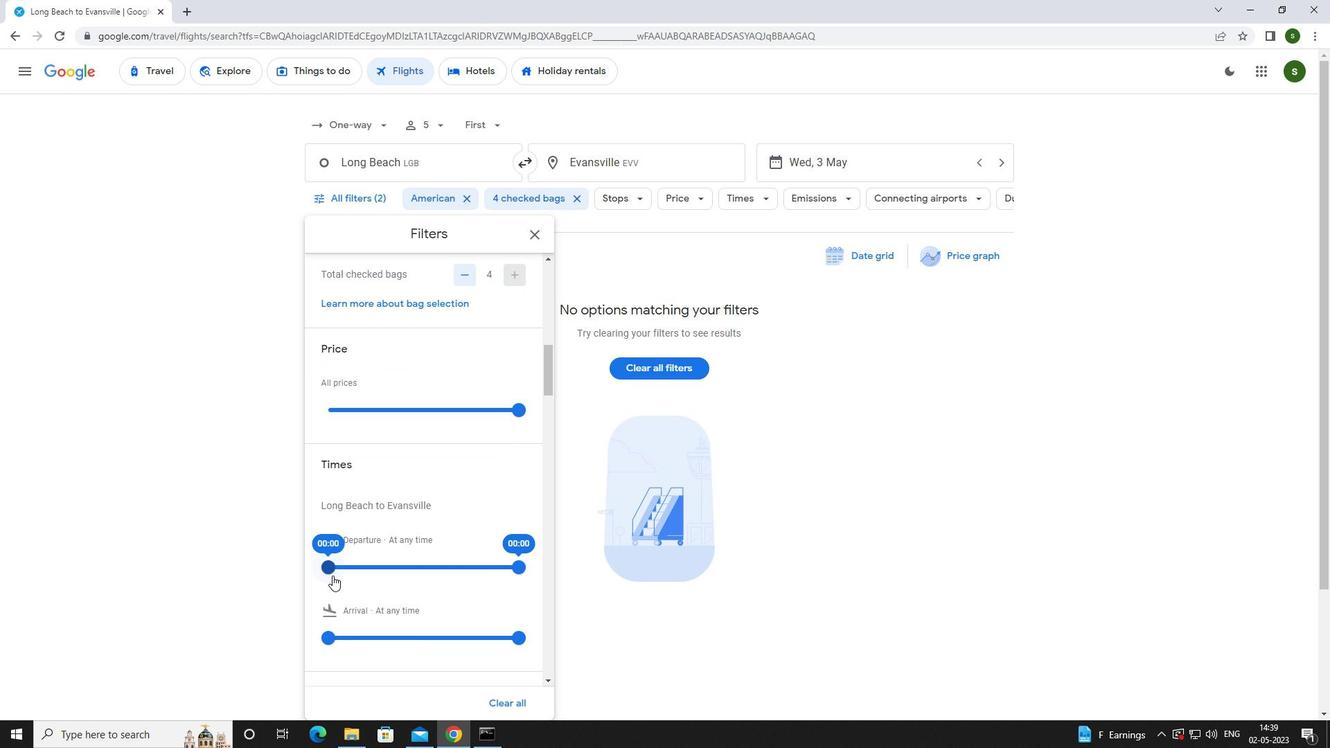 
Action: Mouse pressed left at (328, 563)
Screenshot: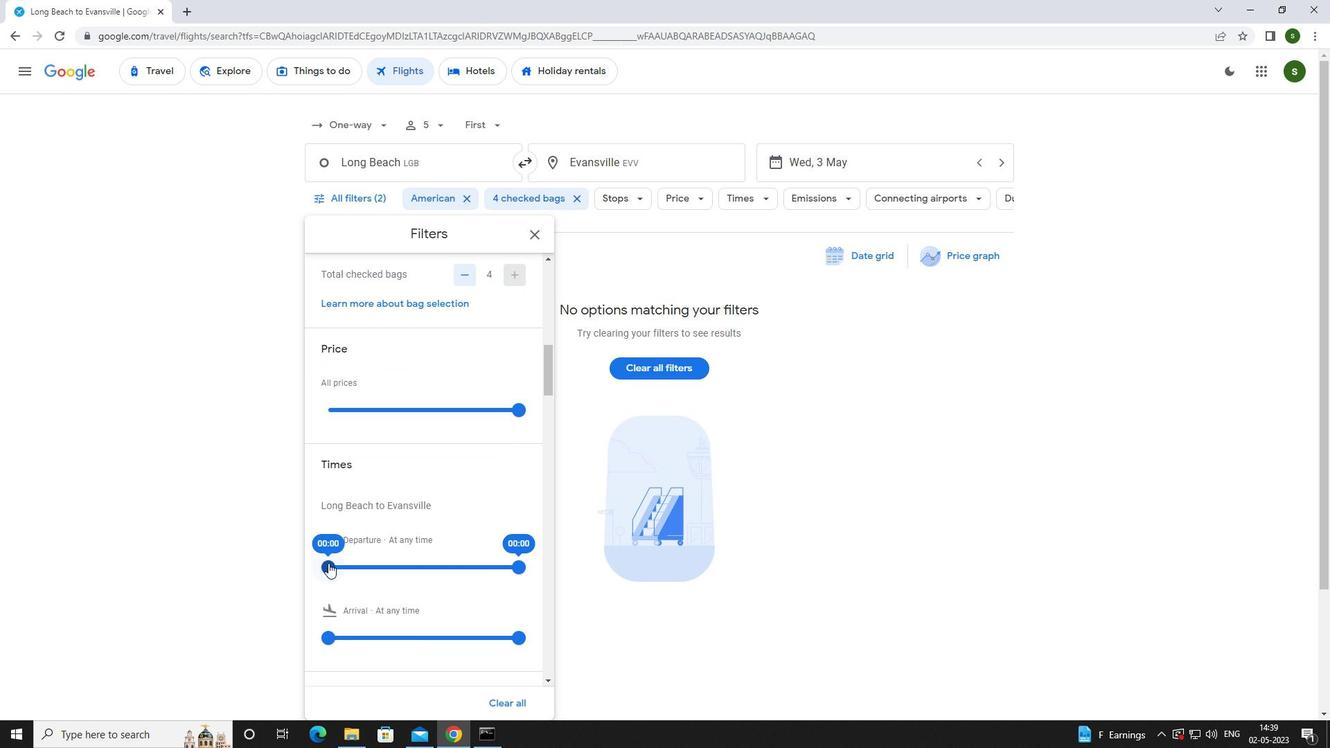 
Action: Mouse moved to (782, 489)
Screenshot: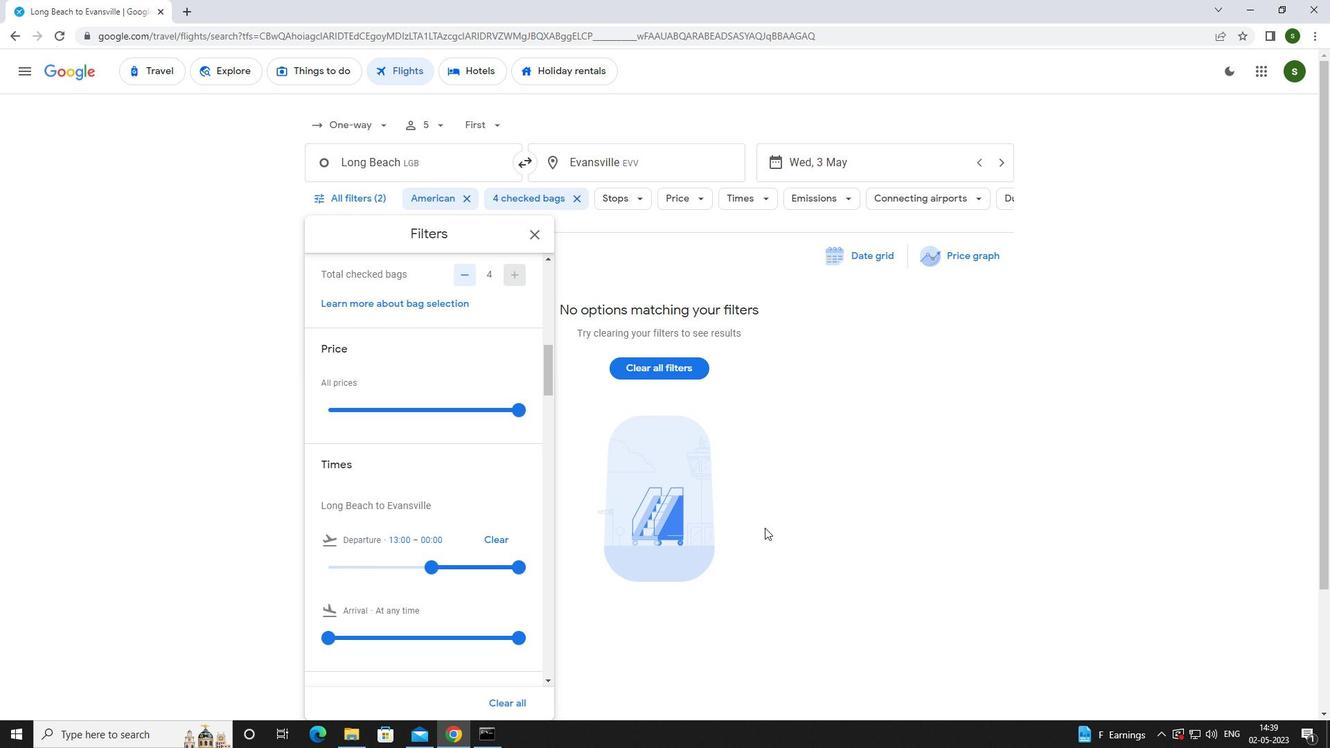 
Action: Mouse pressed left at (782, 489)
Screenshot: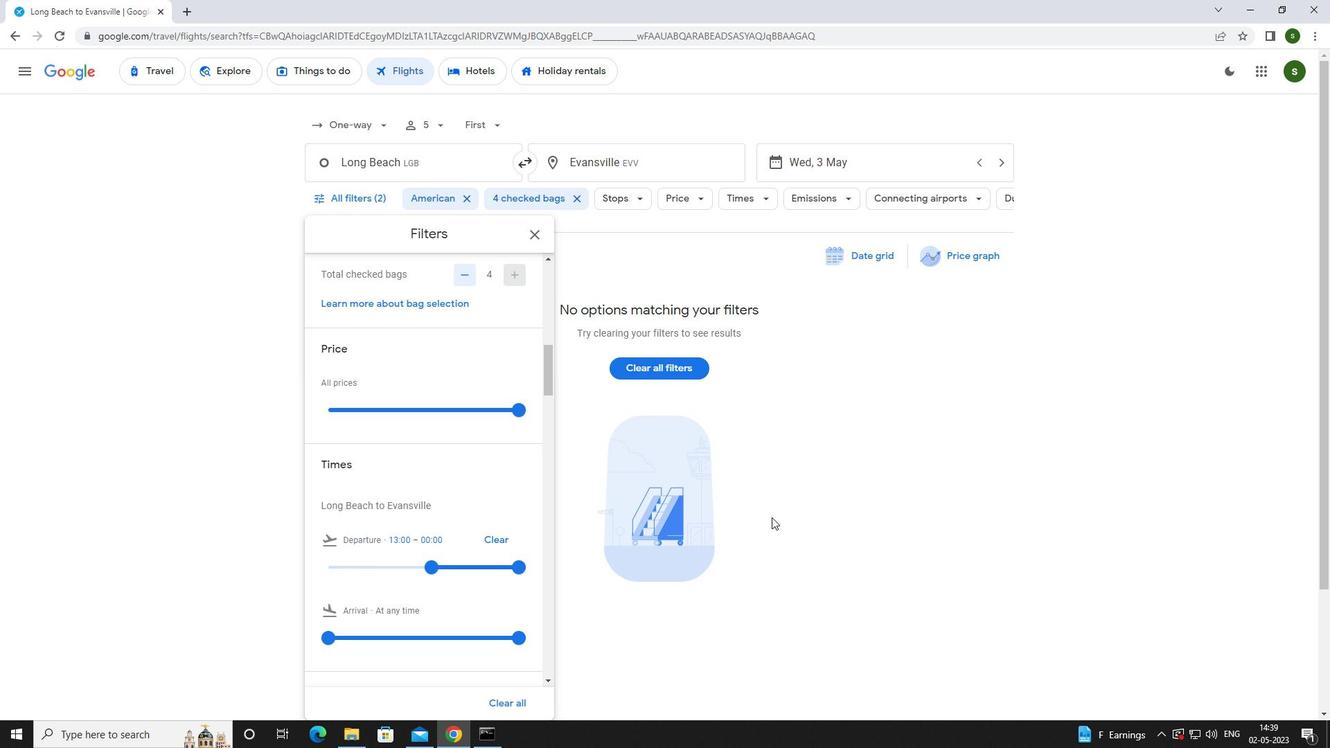 
